 Task: Create a due date automation trigger when advanced on, on the tuesday of the week a card is due add fields without custom field "Resume" set to a number lower than 1 and greater than 10 at 11:00 AM.
Action: Mouse moved to (1262, 104)
Screenshot: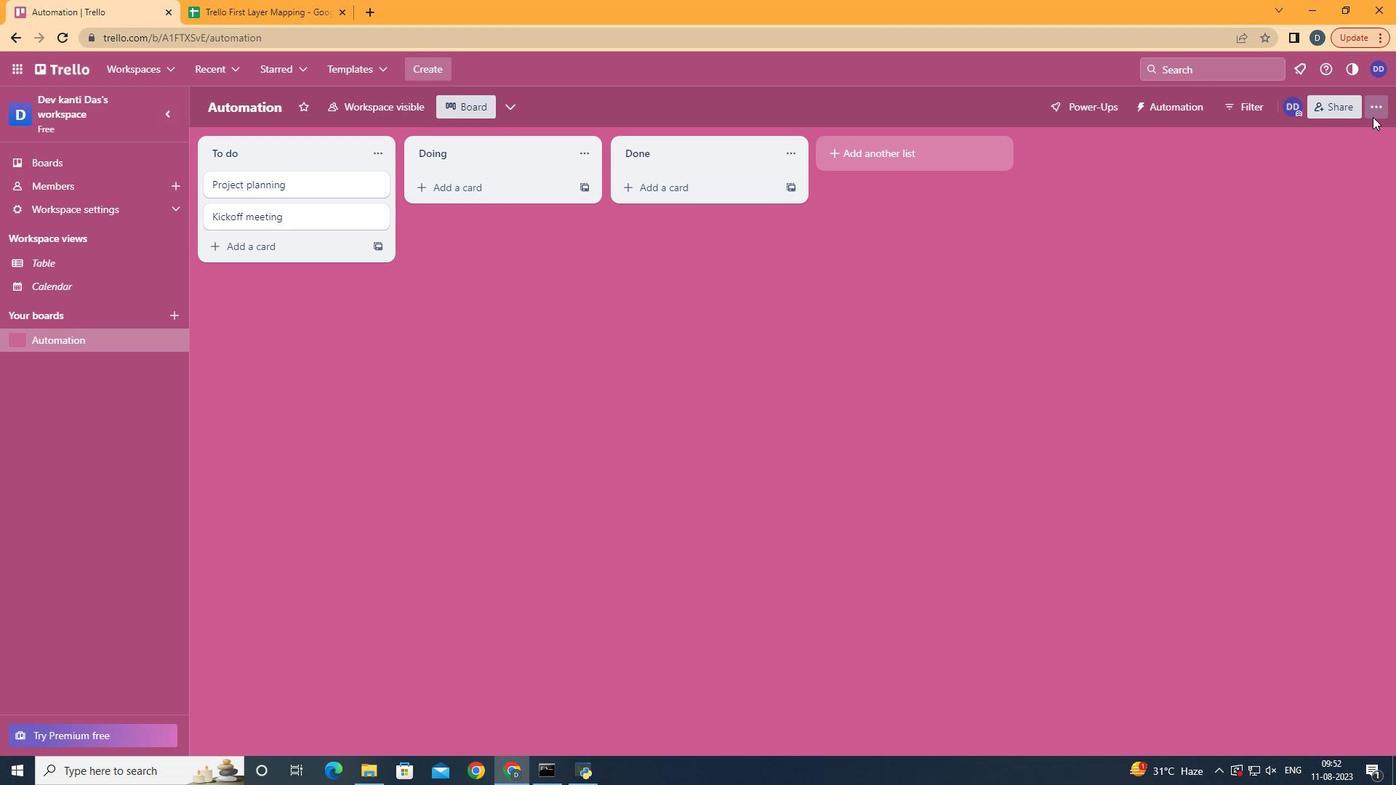 
Action: Mouse pressed left at (1262, 104)
Screenshot: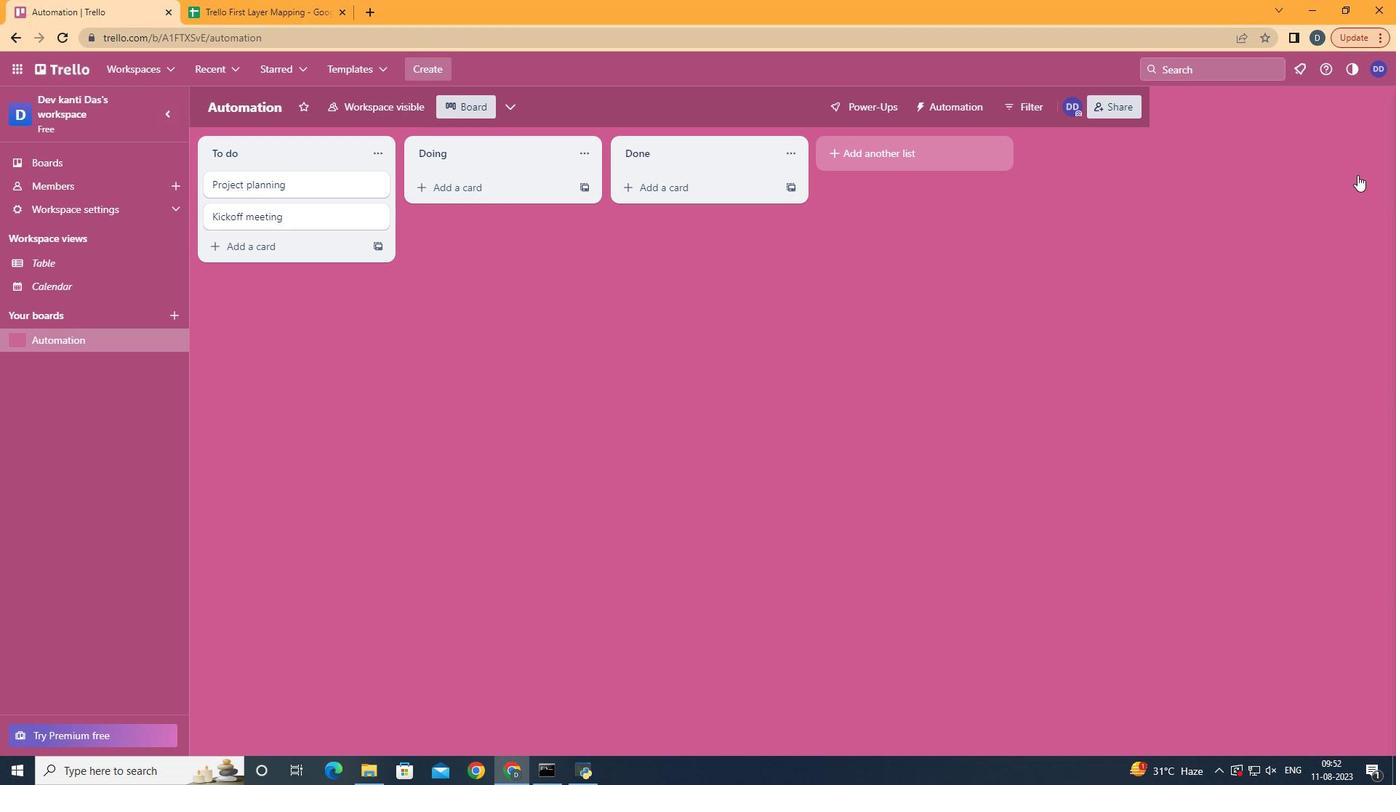 
Action: Mouse moved to (1183, 304)
Screenshot: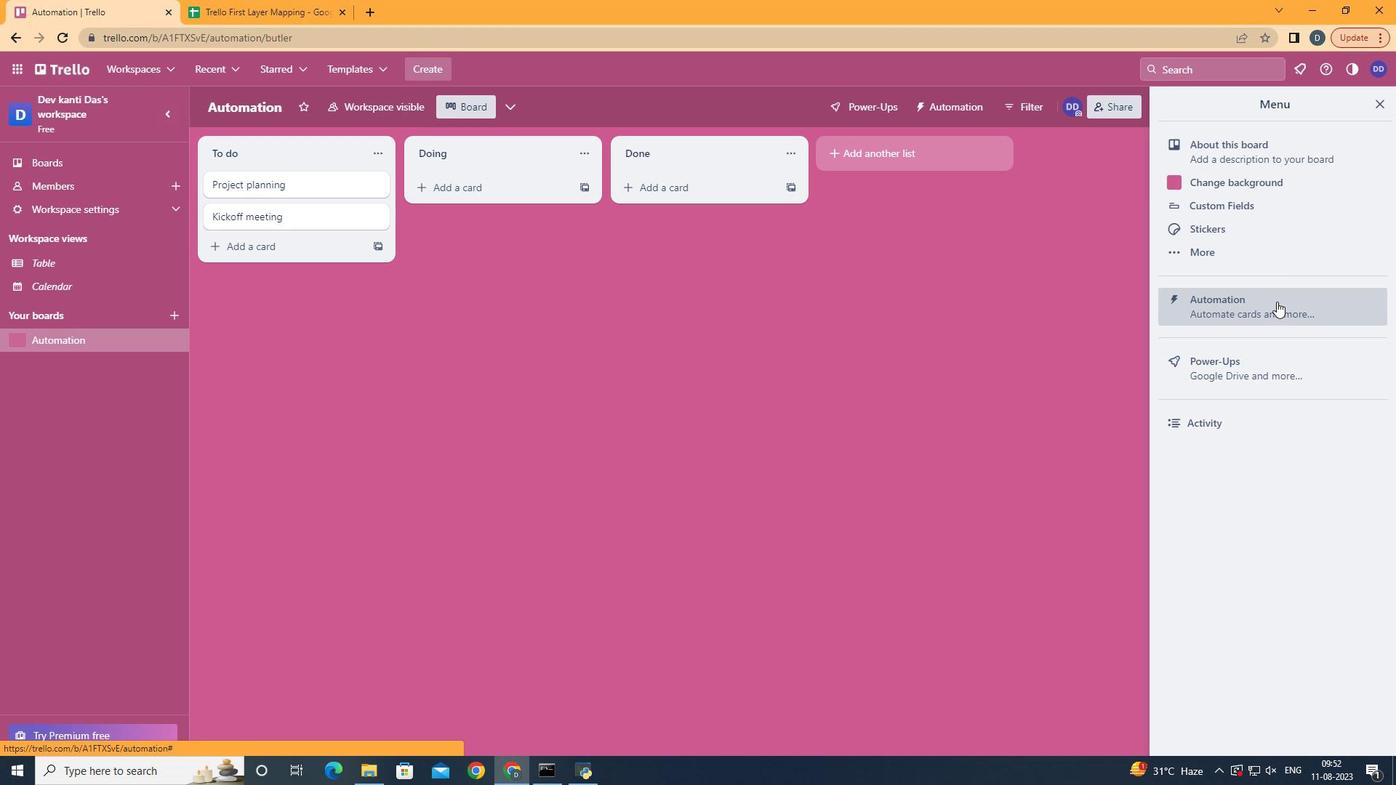 
Action: Mouse pressed left at (1183, 304)
Screenshot: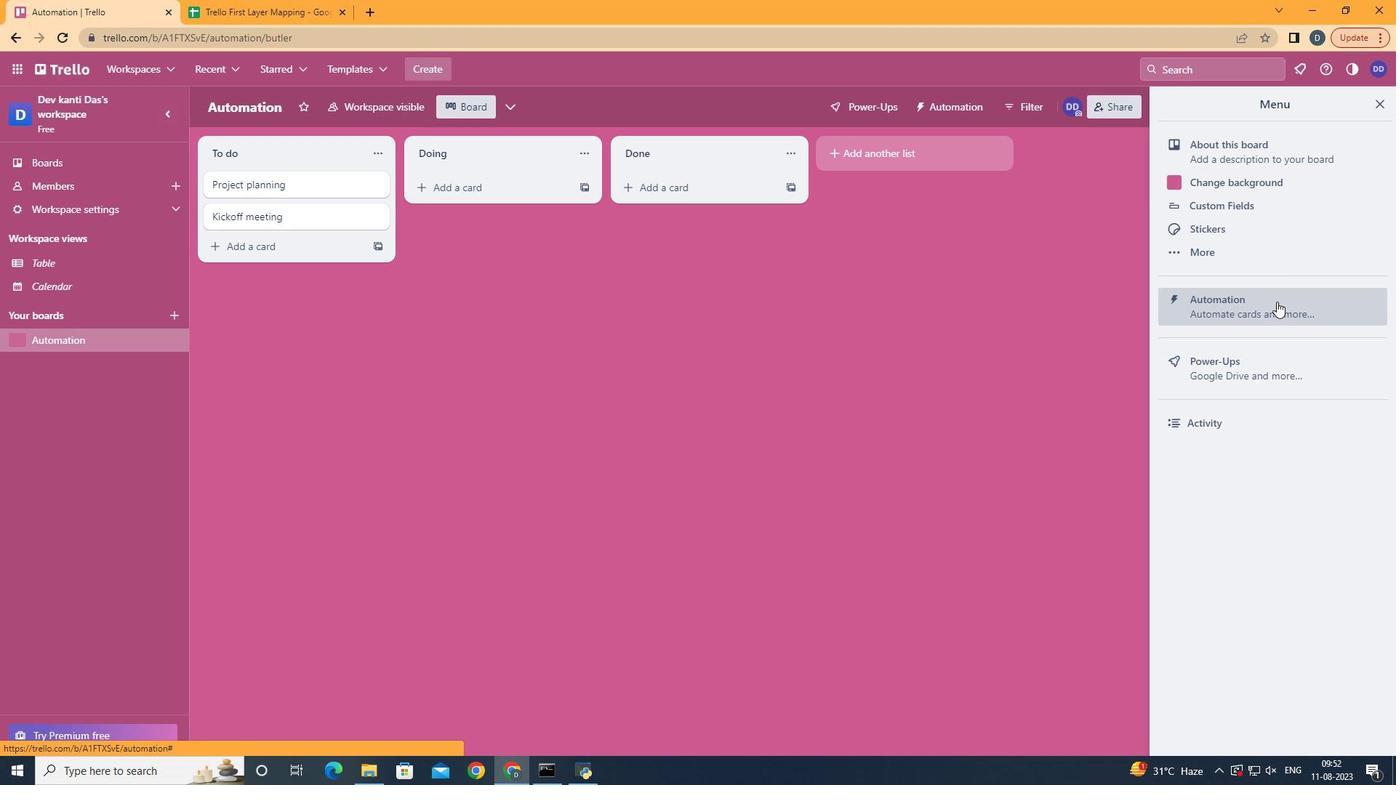 
Action: Mouse moved to (319, 298)
Screenshot: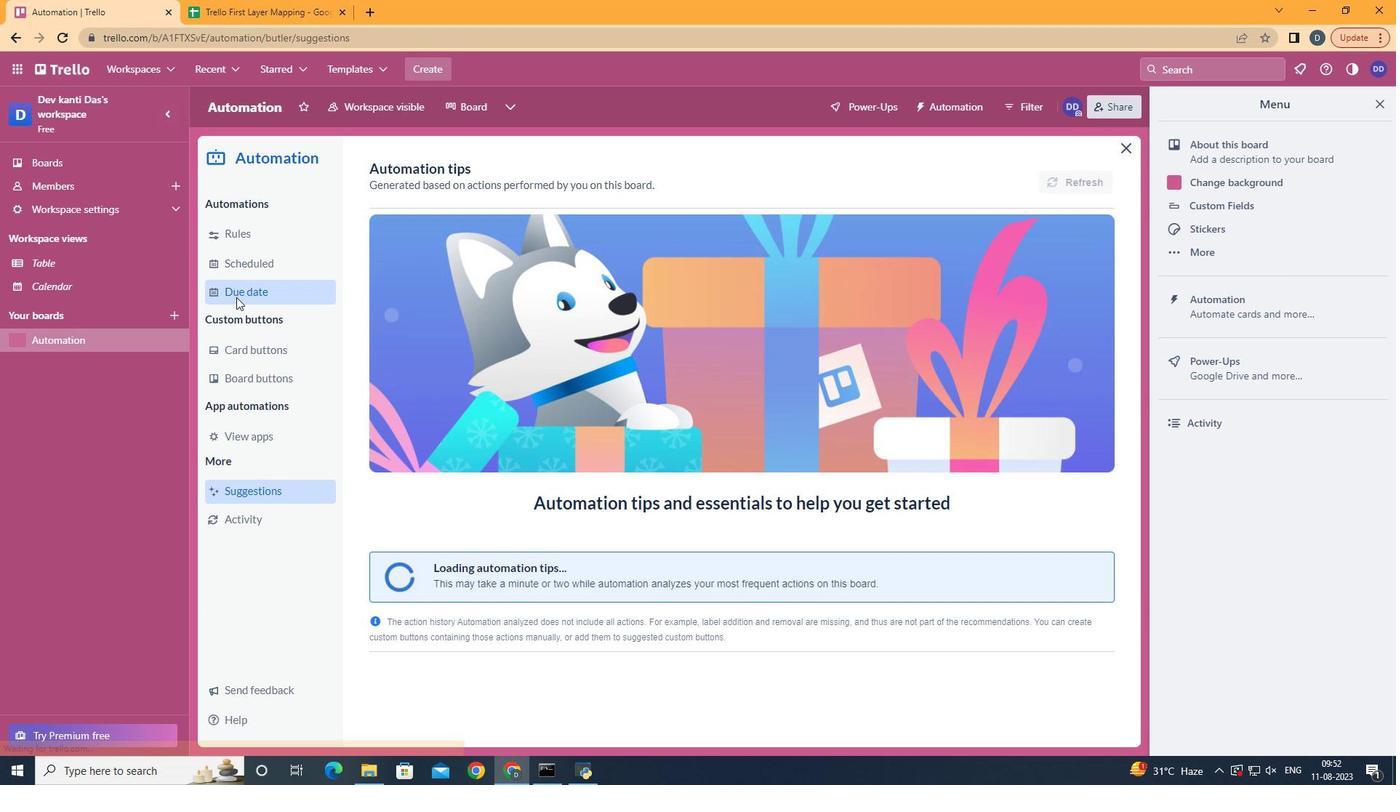 
Action: Mouse pressed left at (319, 298)
Screenshot: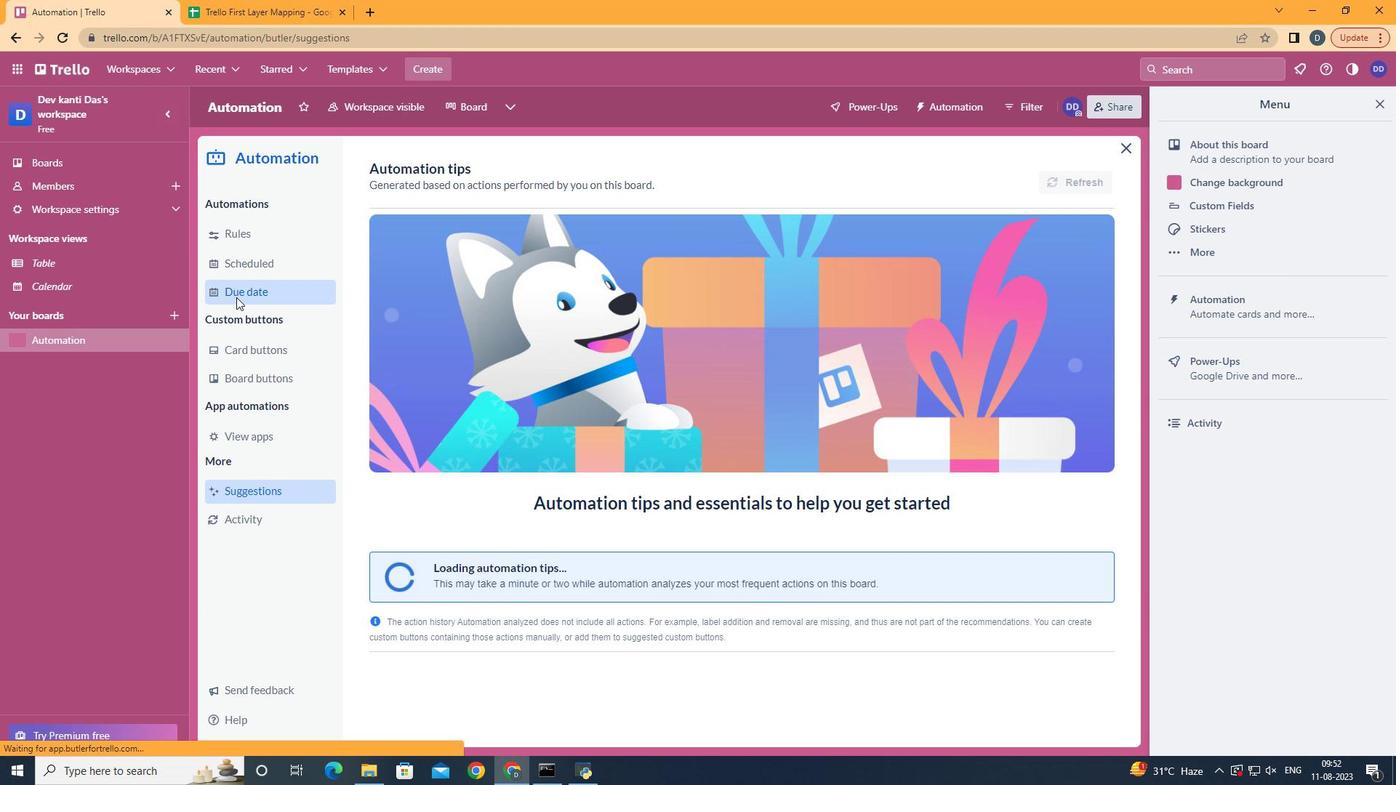 
Action: Mouse moved to (961, 173)
Screenshot: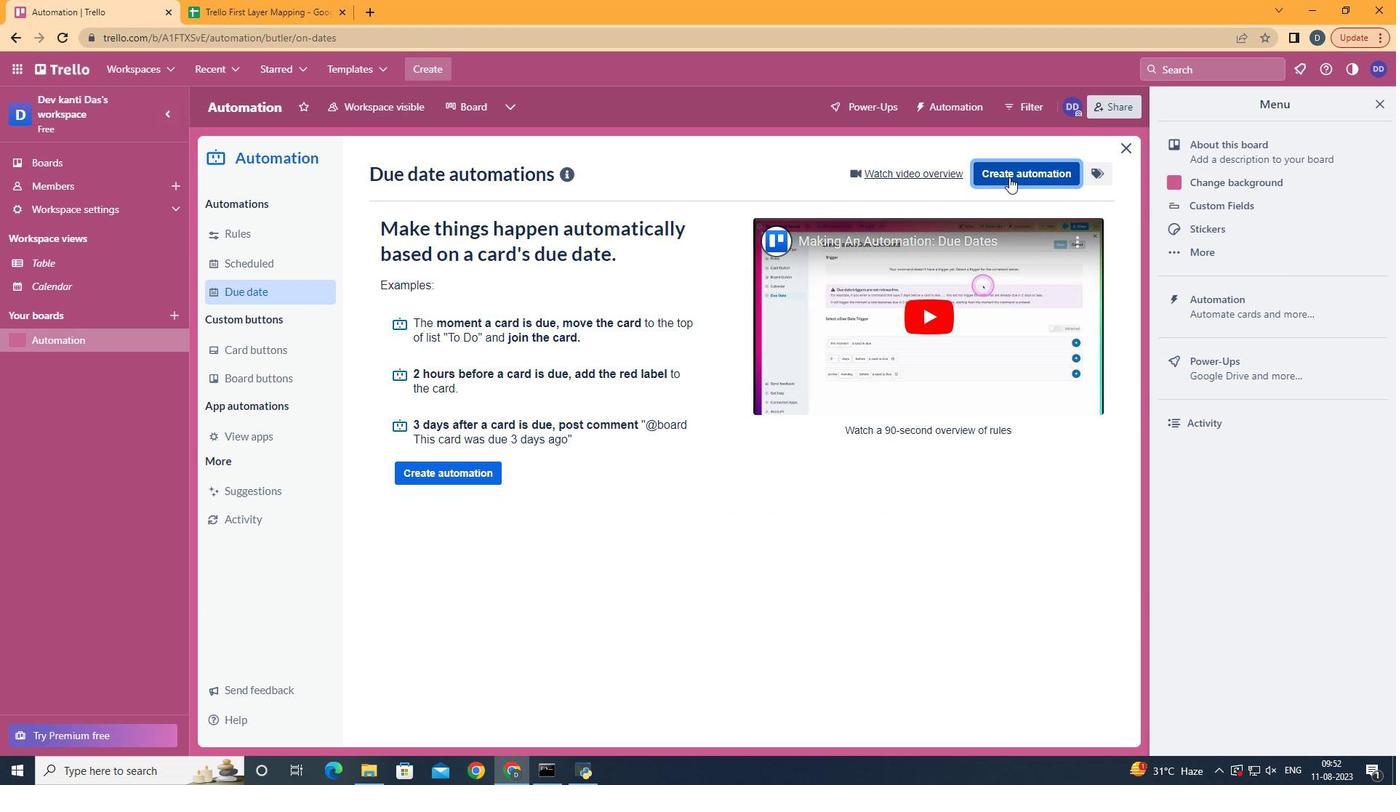 
Action: Mouse pressed left at (961, 173)
Screenshot: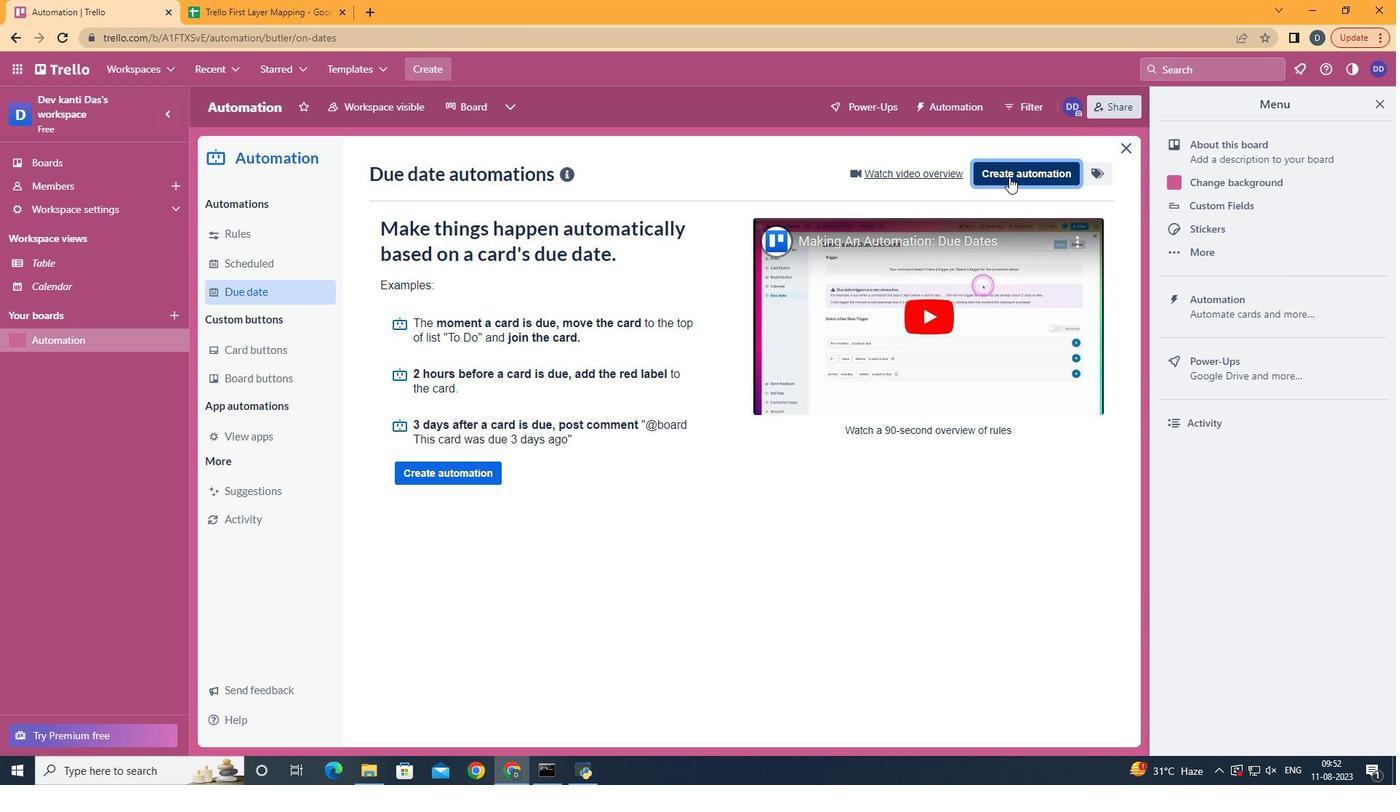 
Action: Mouse moved to (795, 308)
Screenshot: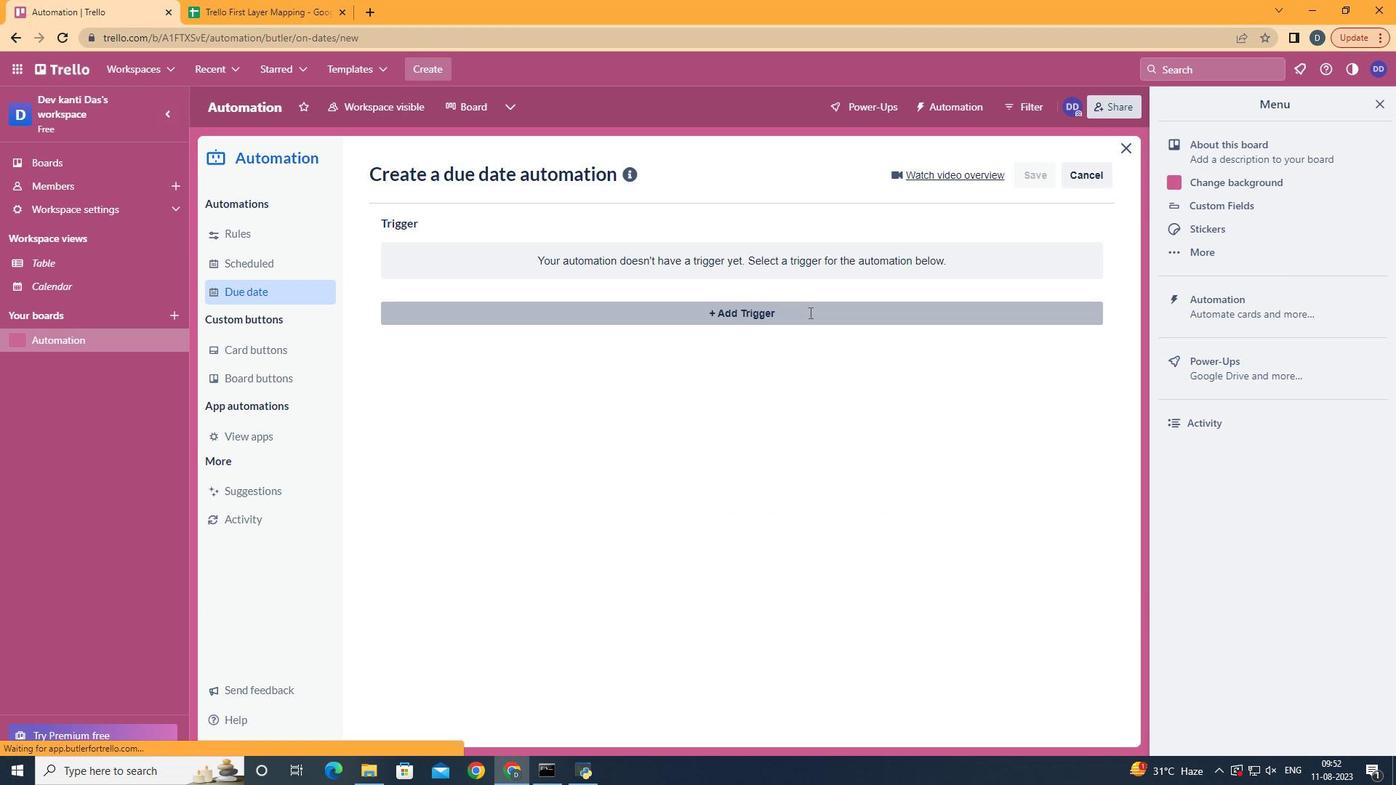 
Action: Mouse pressed left at (795, 308)
Screenshot: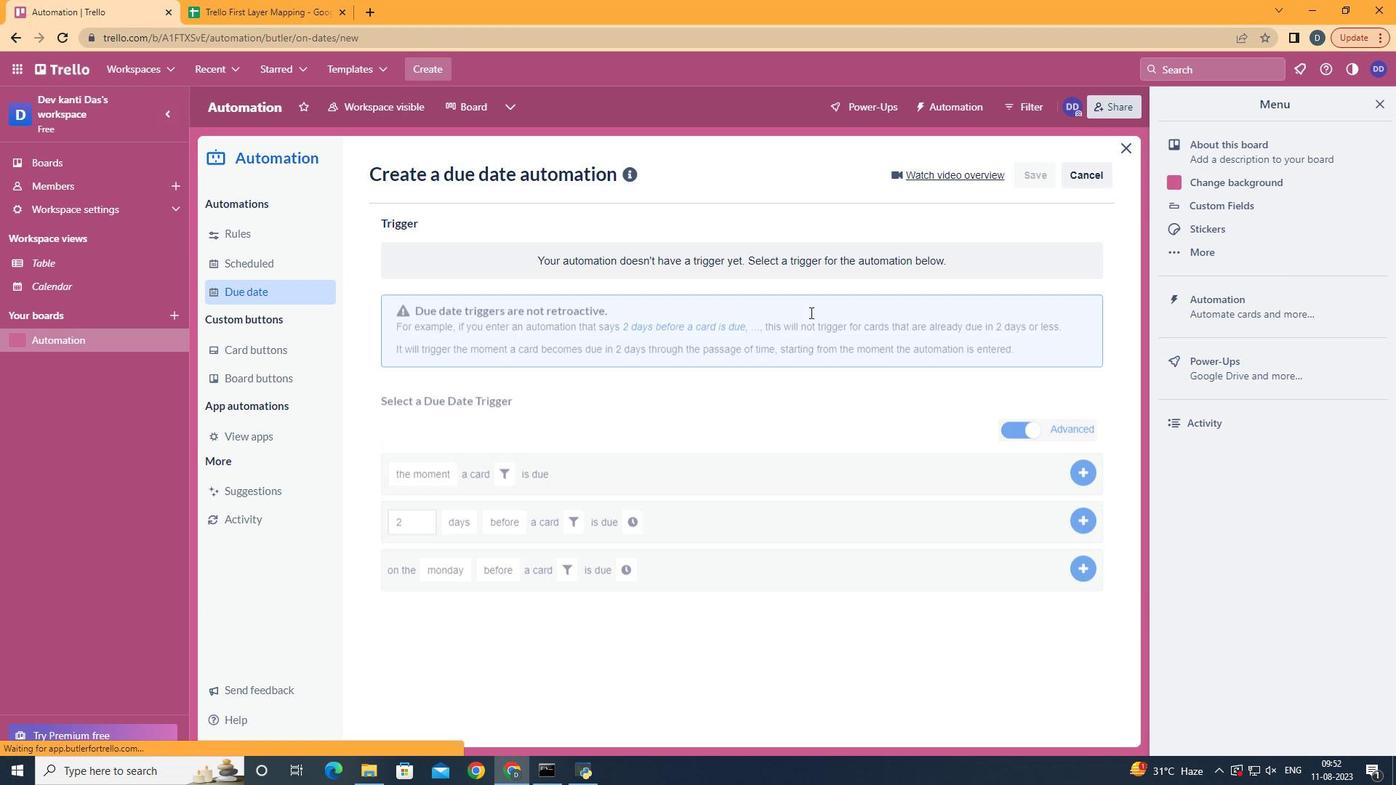 
Action: Mouse moved to (510, 419)
Screenshot: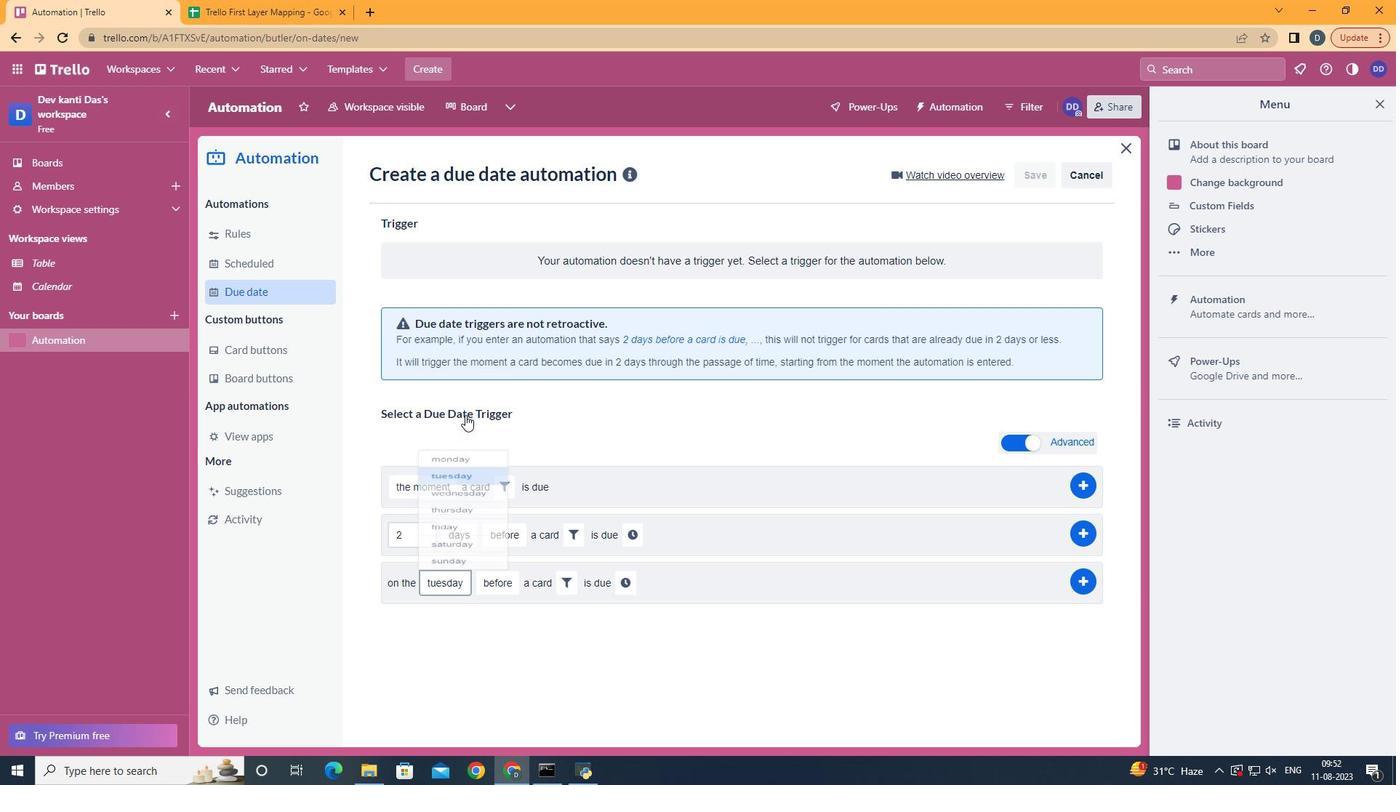 
Action: Mouse pressed left at (510, 419)
Screenshot: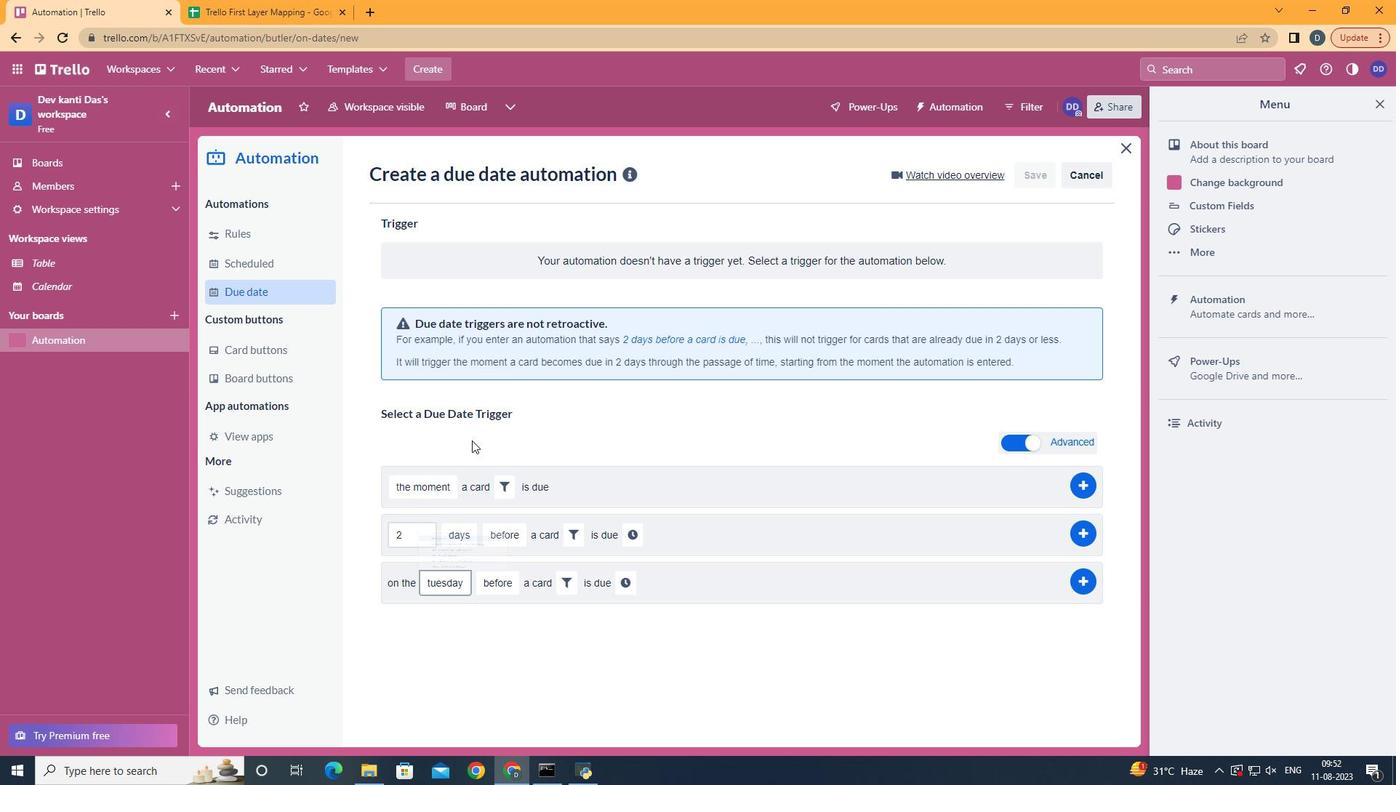 
Action: Mouse moved to (550, 691)
Screenshot: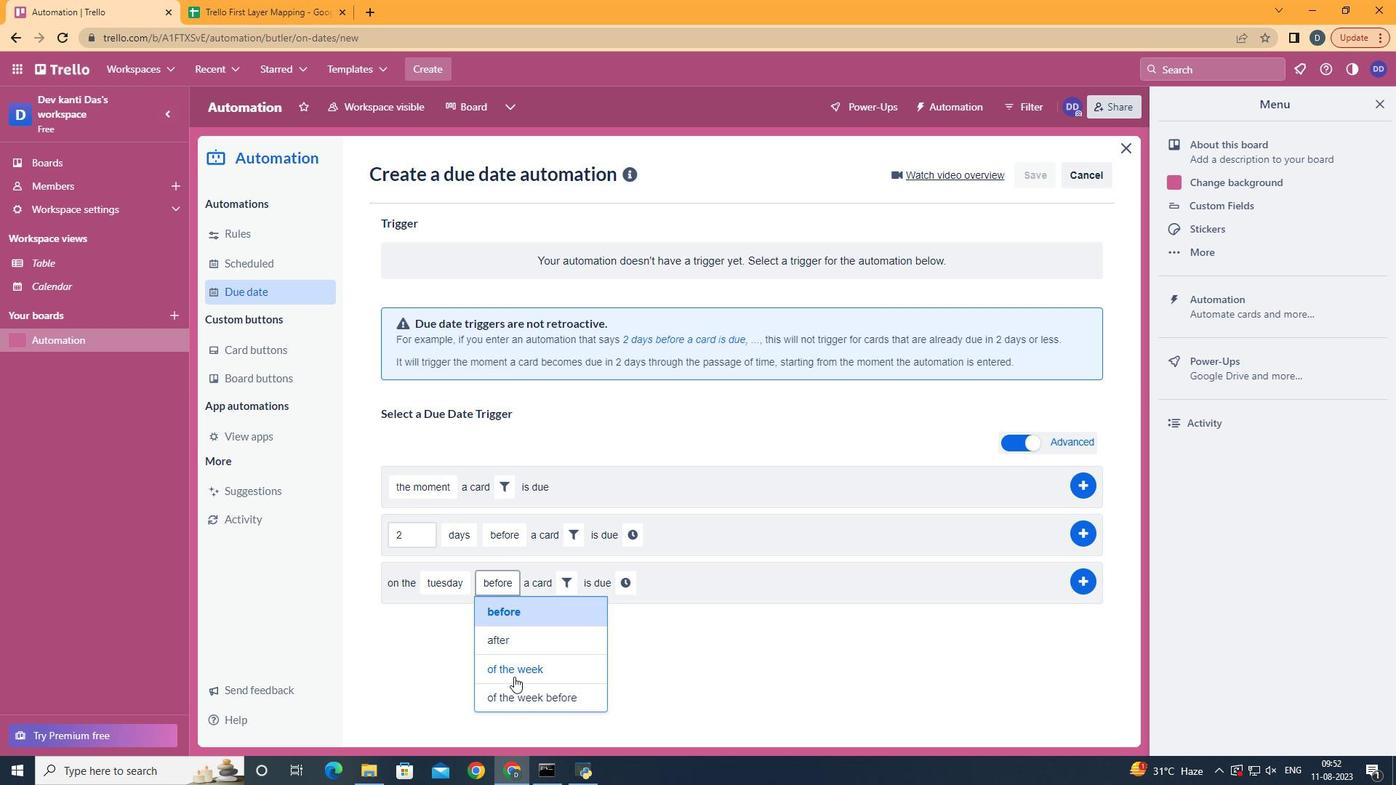 
Action: Mouse pressed left at (550, 691)
Screenshot: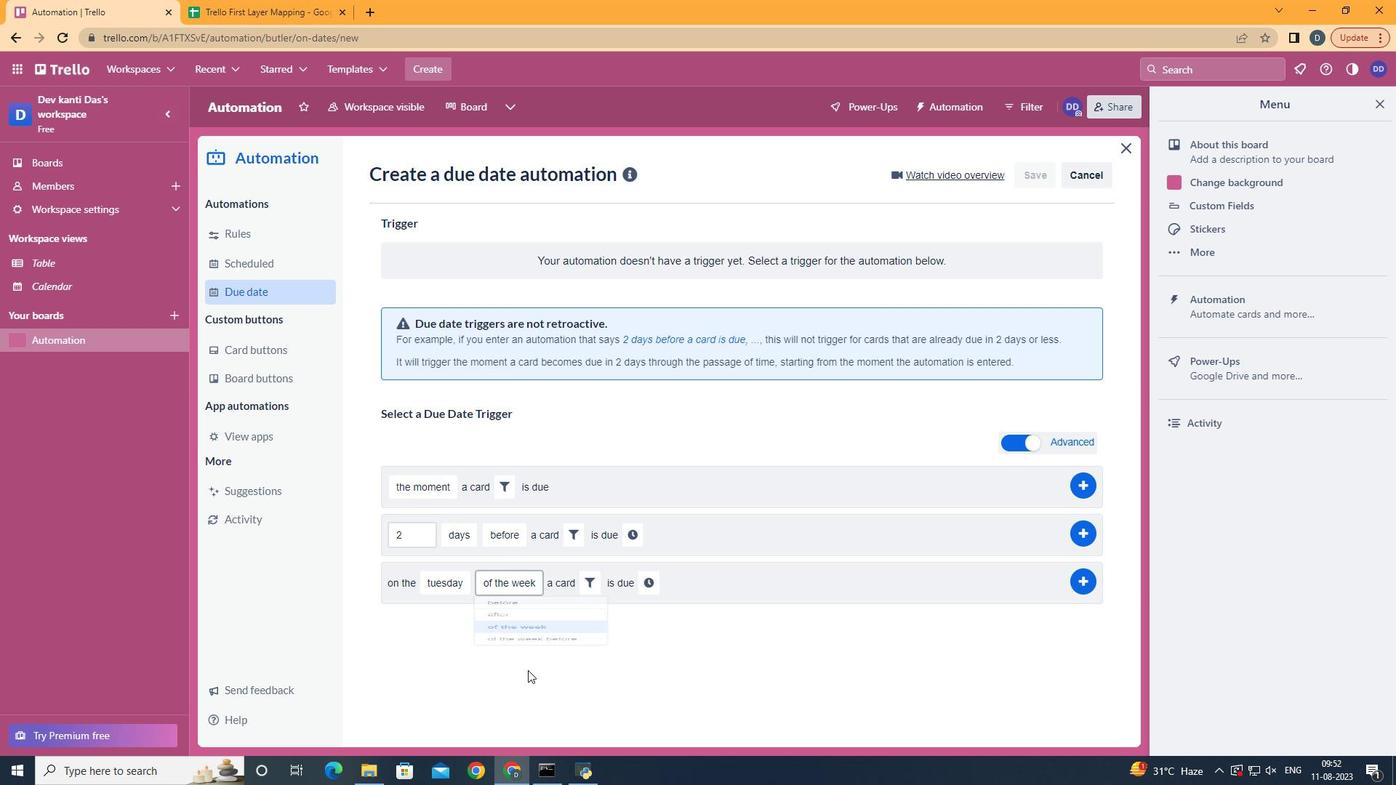 
Action: Mouse moved to (615, 603)
Screenshot: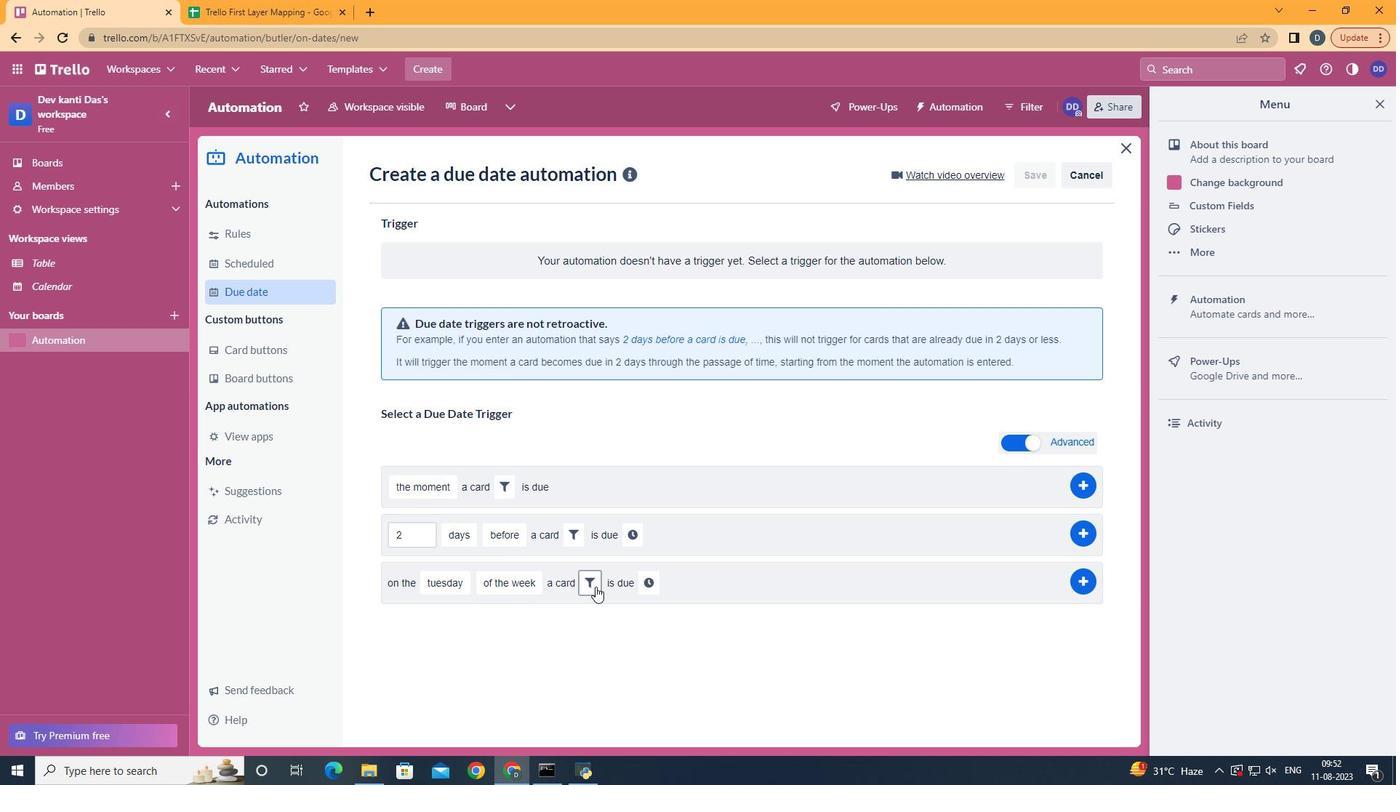 
Action: Mouse pressed left at (615, 603)
Screenshot: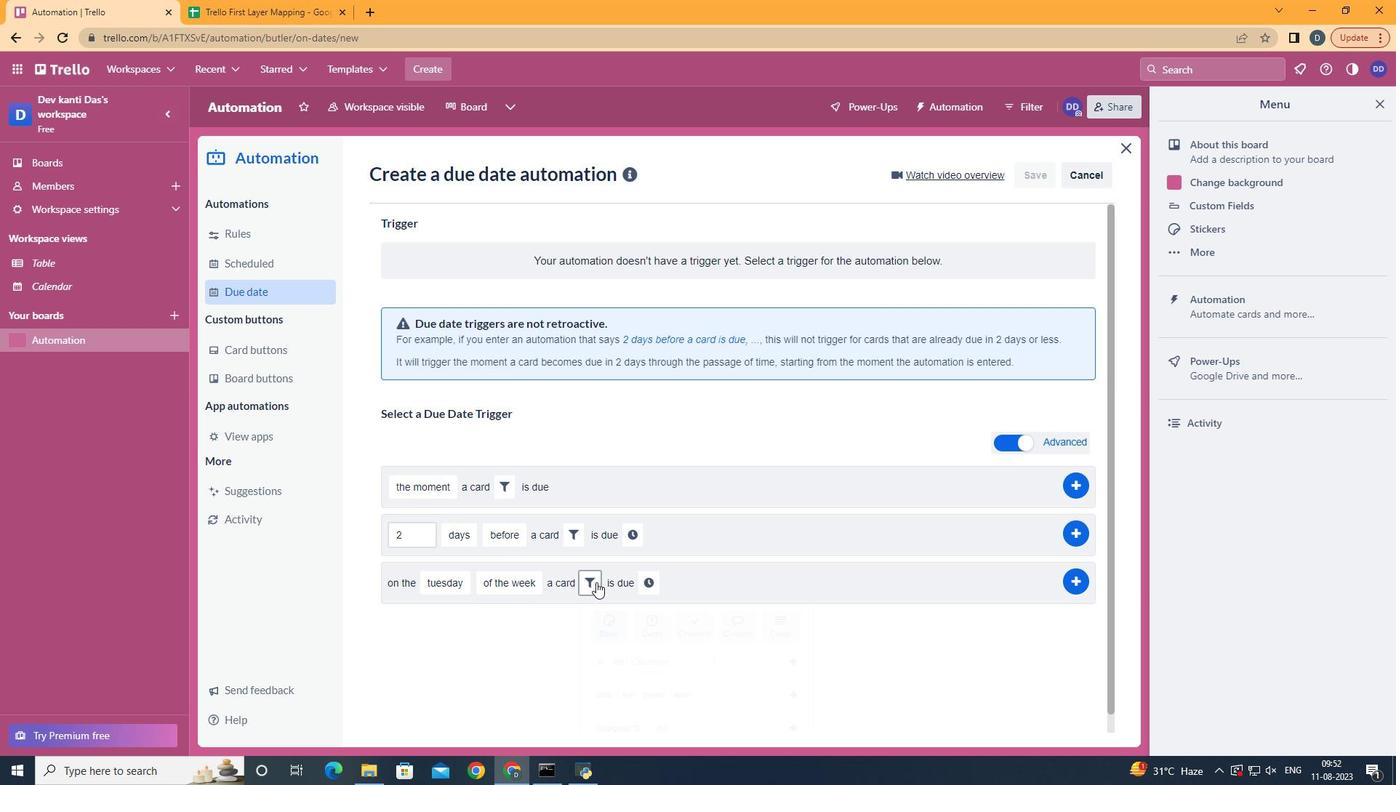 
Action: Mouse moved to (809, 640)
Screenshot: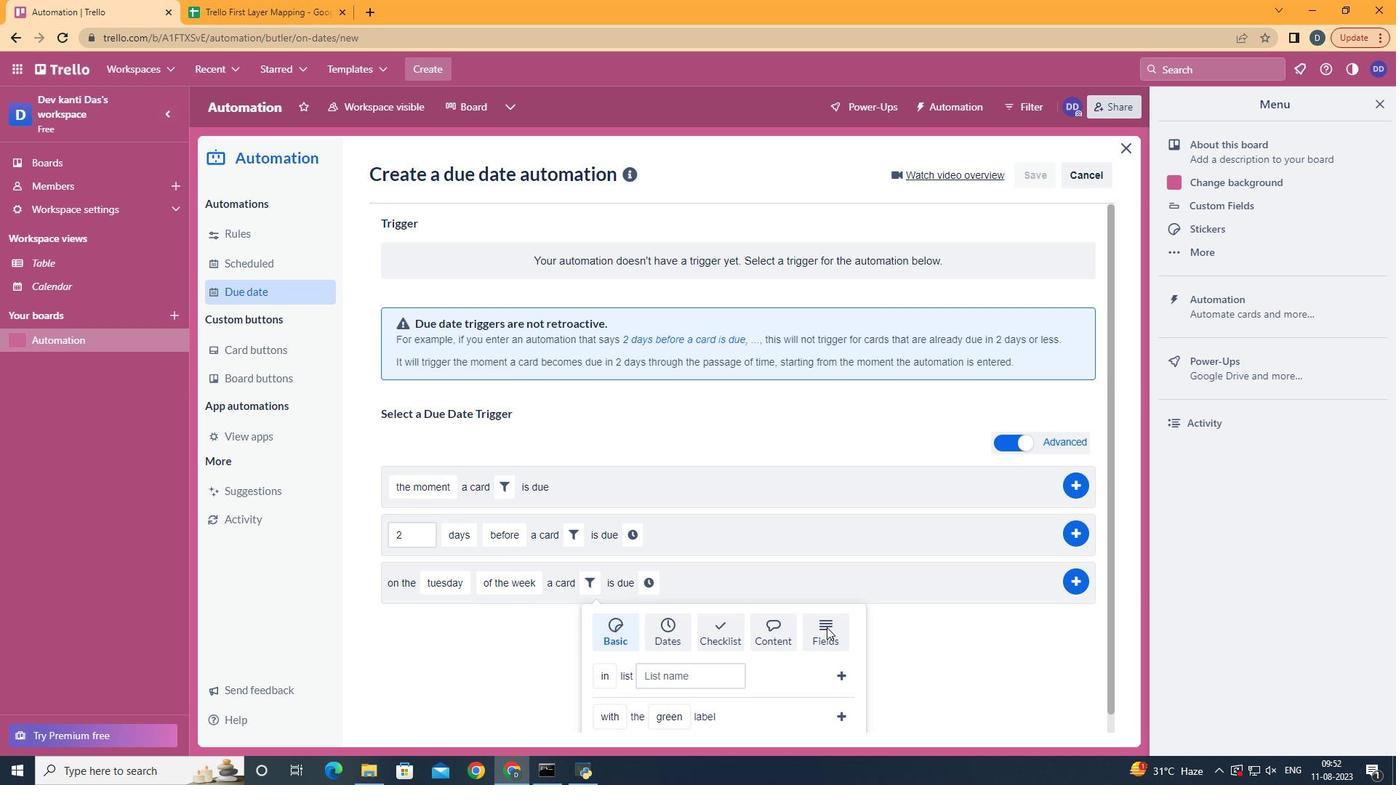 
Action: Mouse pressed left at (809, 640)
Screenshot: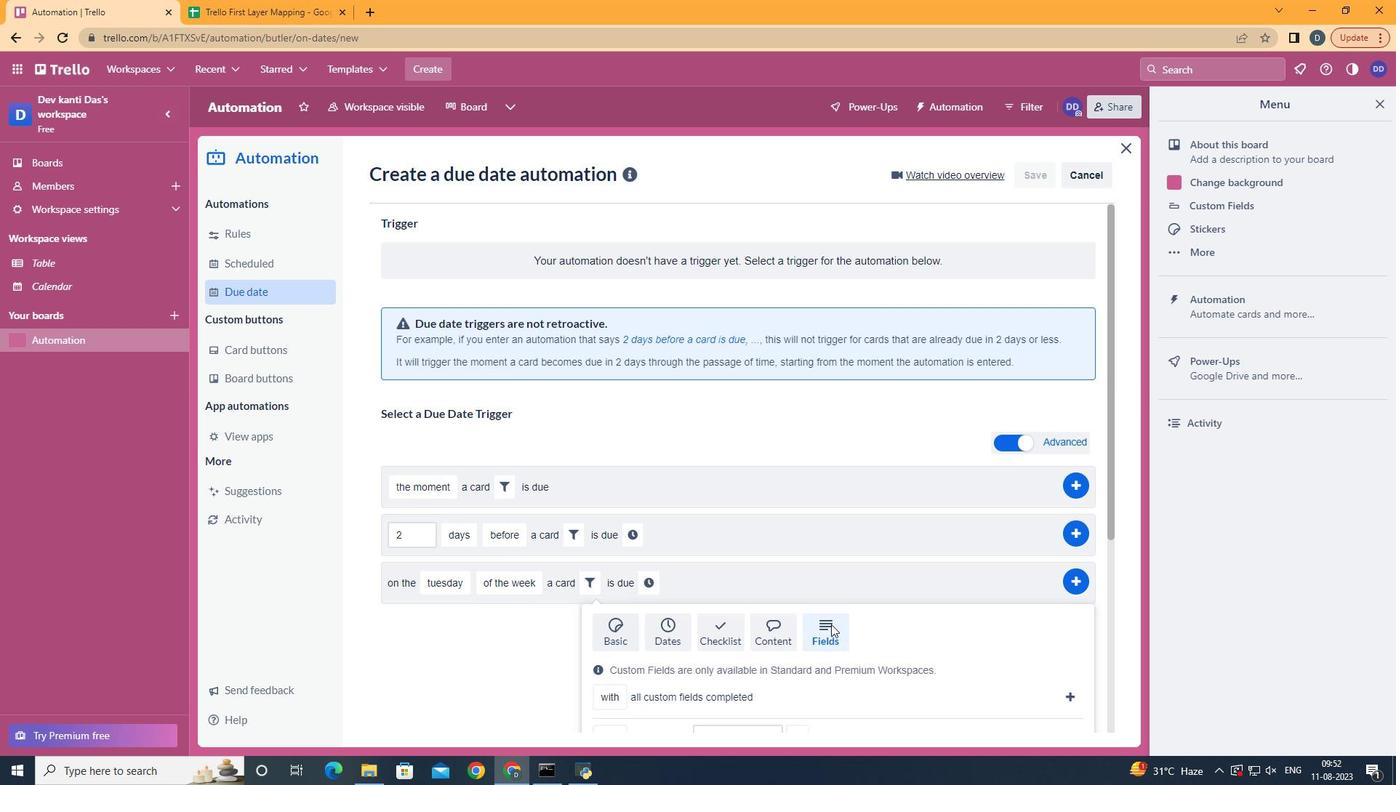 
Action: Mouse moved to (813, 637)
Screenshot: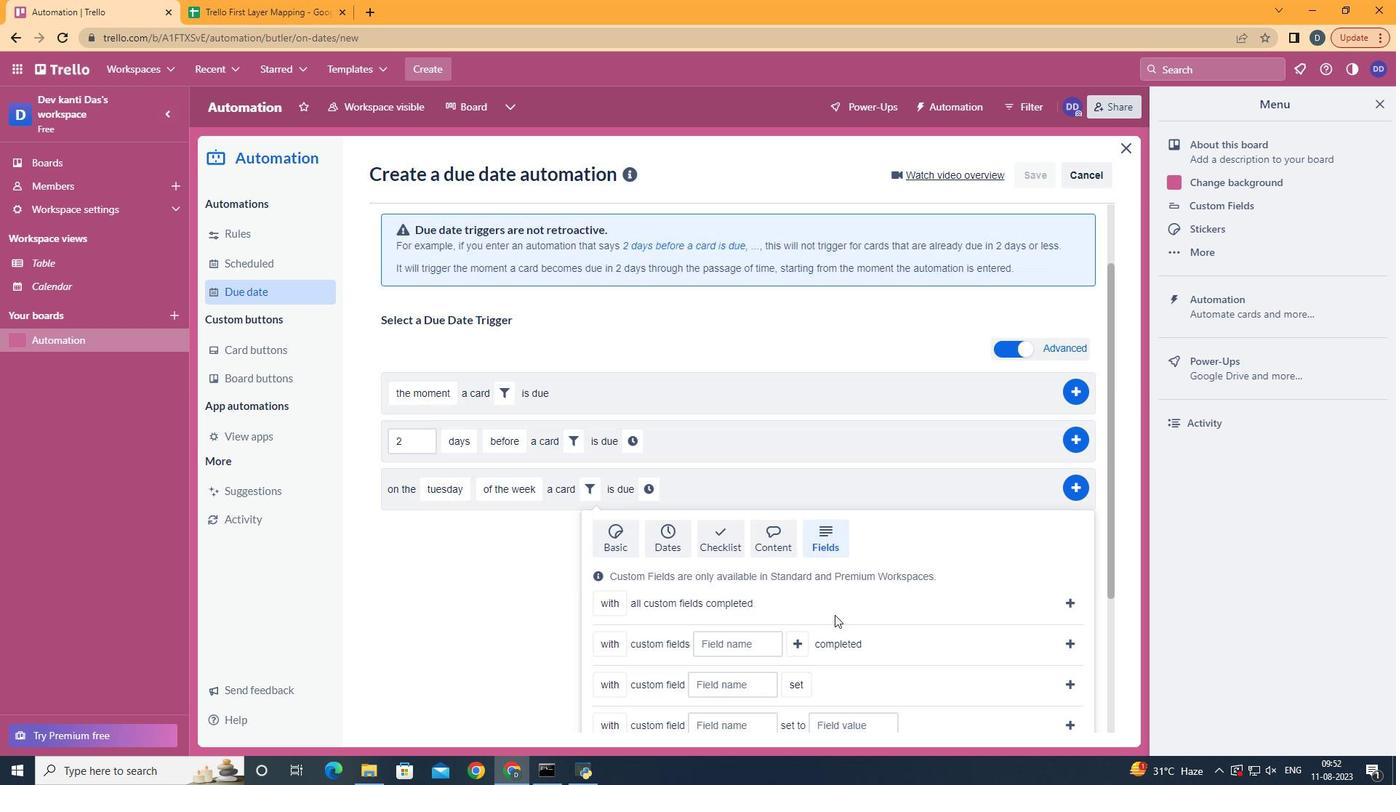 
Action: Mouse scrolled (813, 636) with delta (0, 0)
Screenshot: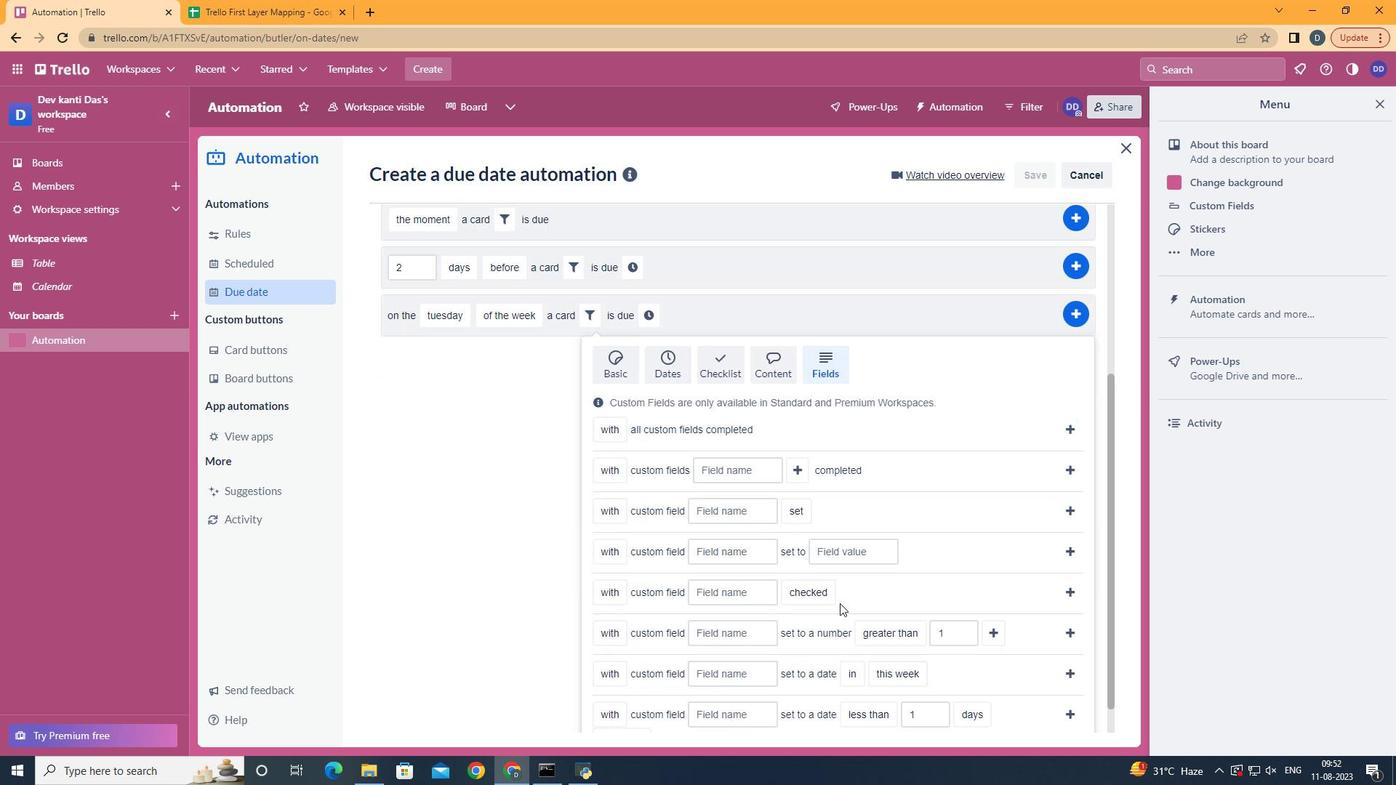 
Action: Mouse moved to (813, 636)
Screenshot: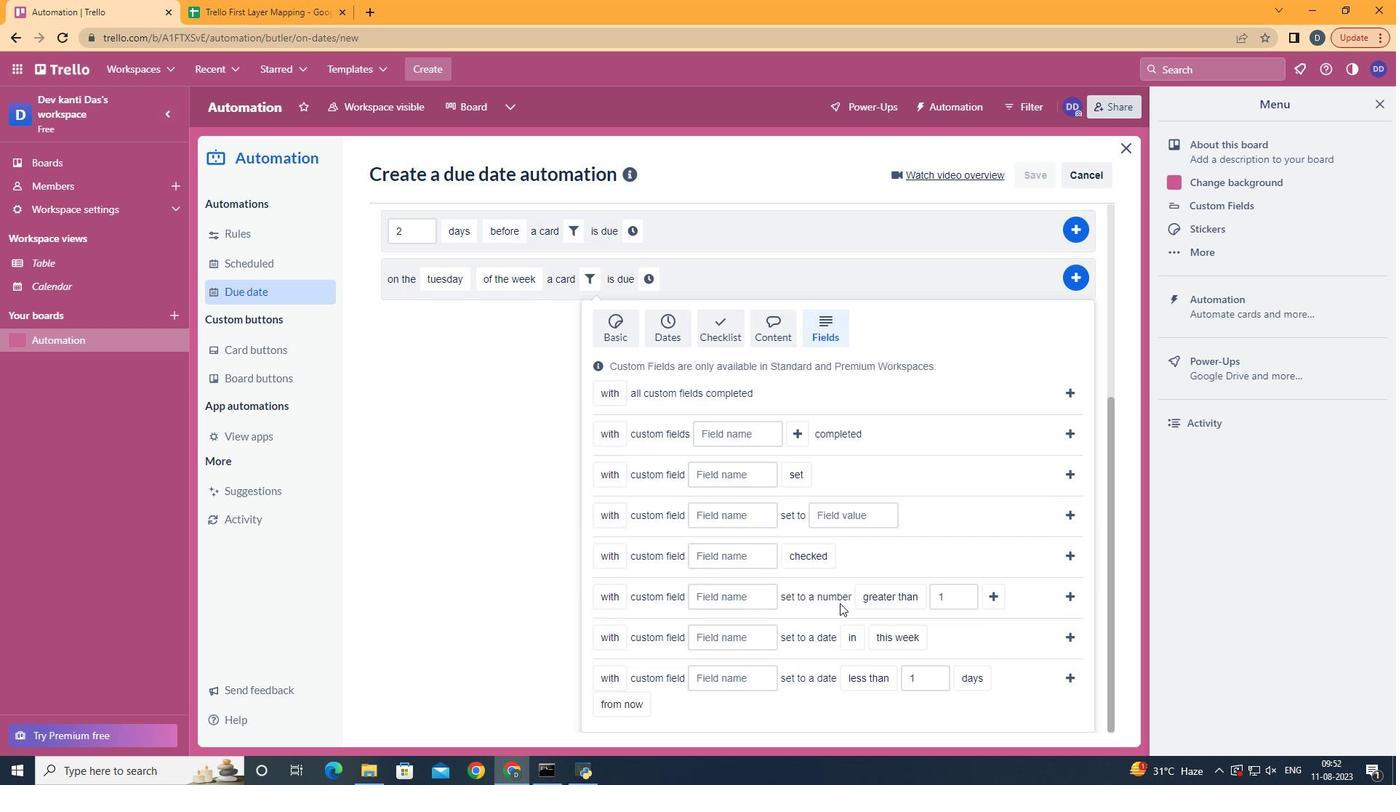 
Action: Mouse scrolled (813, 635) with delta (0, -1)
Screenshot: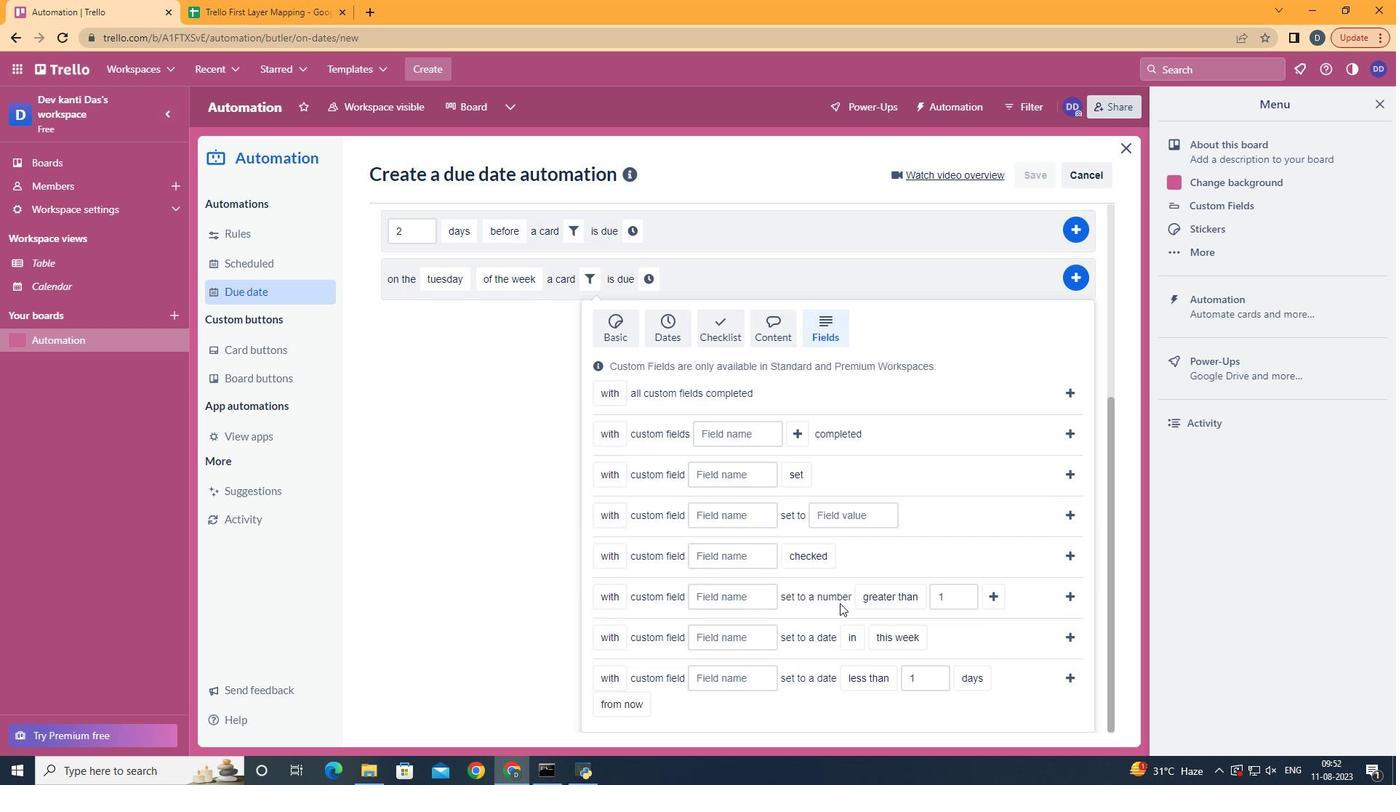 
Action: Mouse moved to (814, 632)
Screenshot: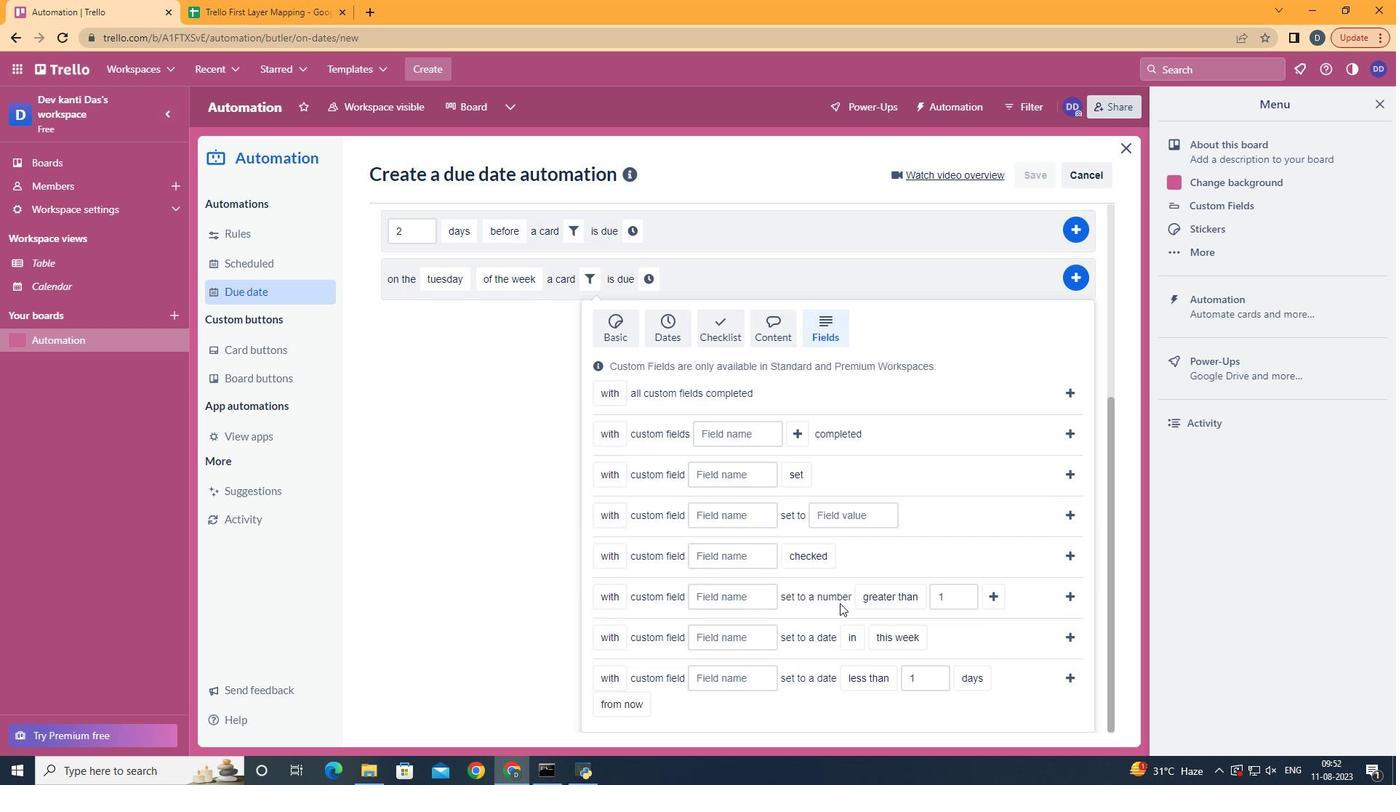 
Action: Mouse scrolled (813, 636) with delta (0, 0)
Screenshot: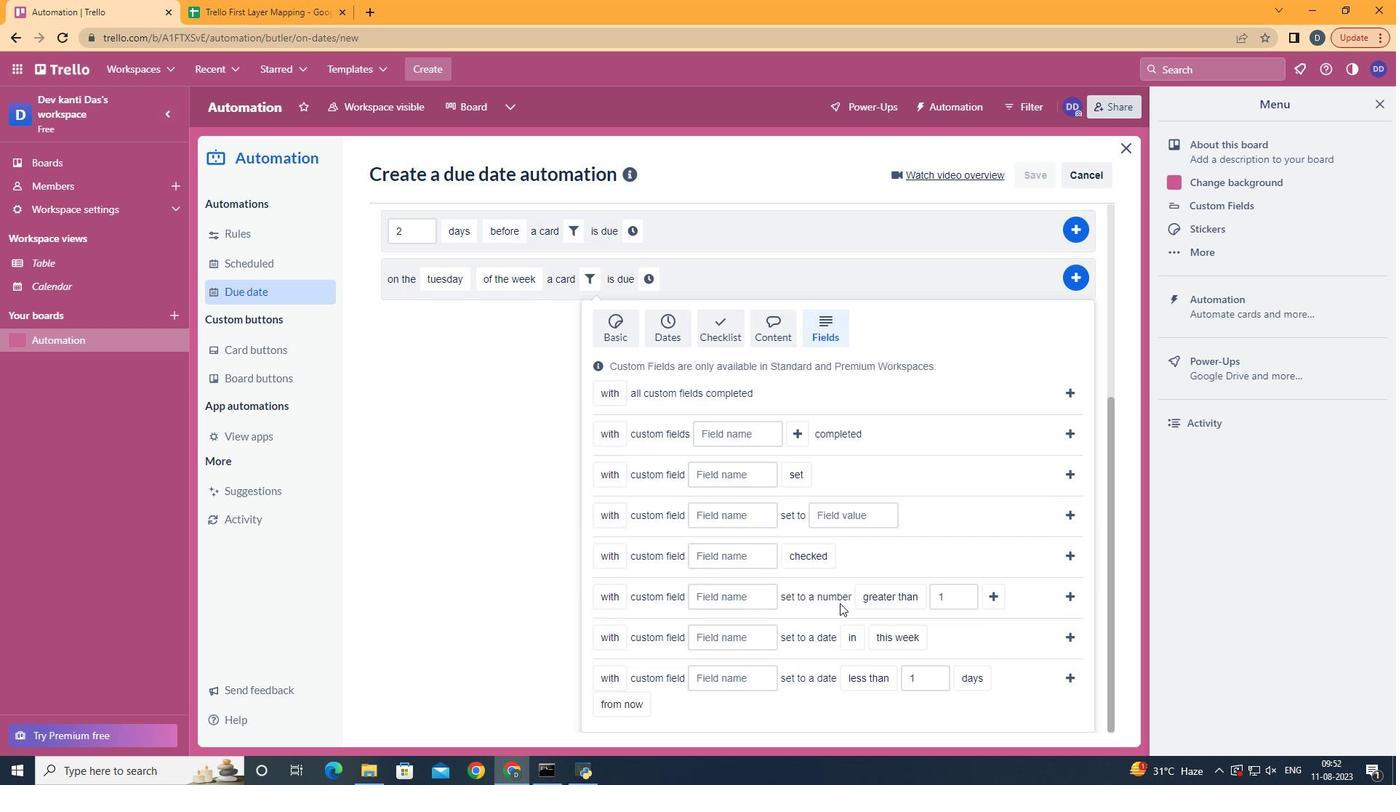 
Action: Mouse scrolled (813, 636) with delta (0, 0)
Screenshot: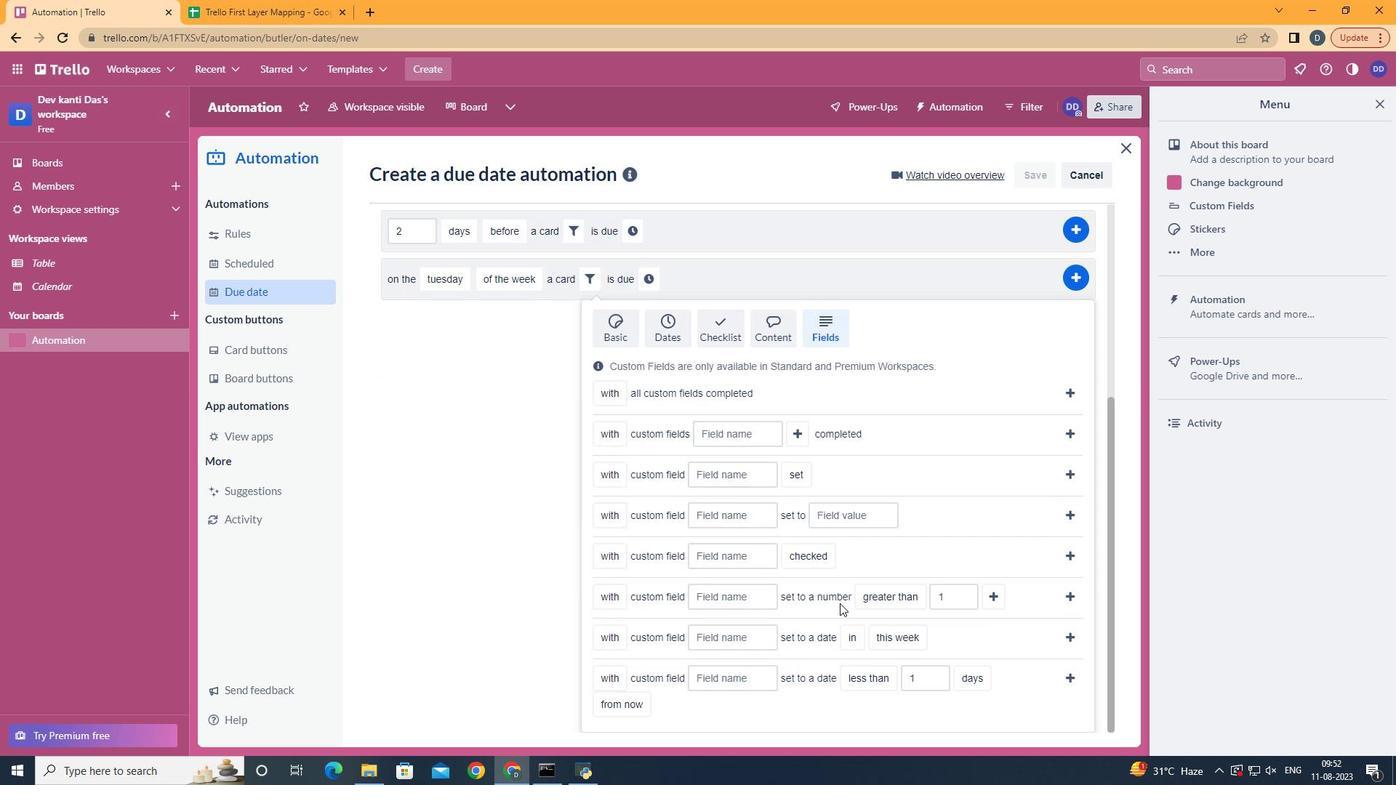 
Action: Mouse moved to (820, 615)
Screenshot: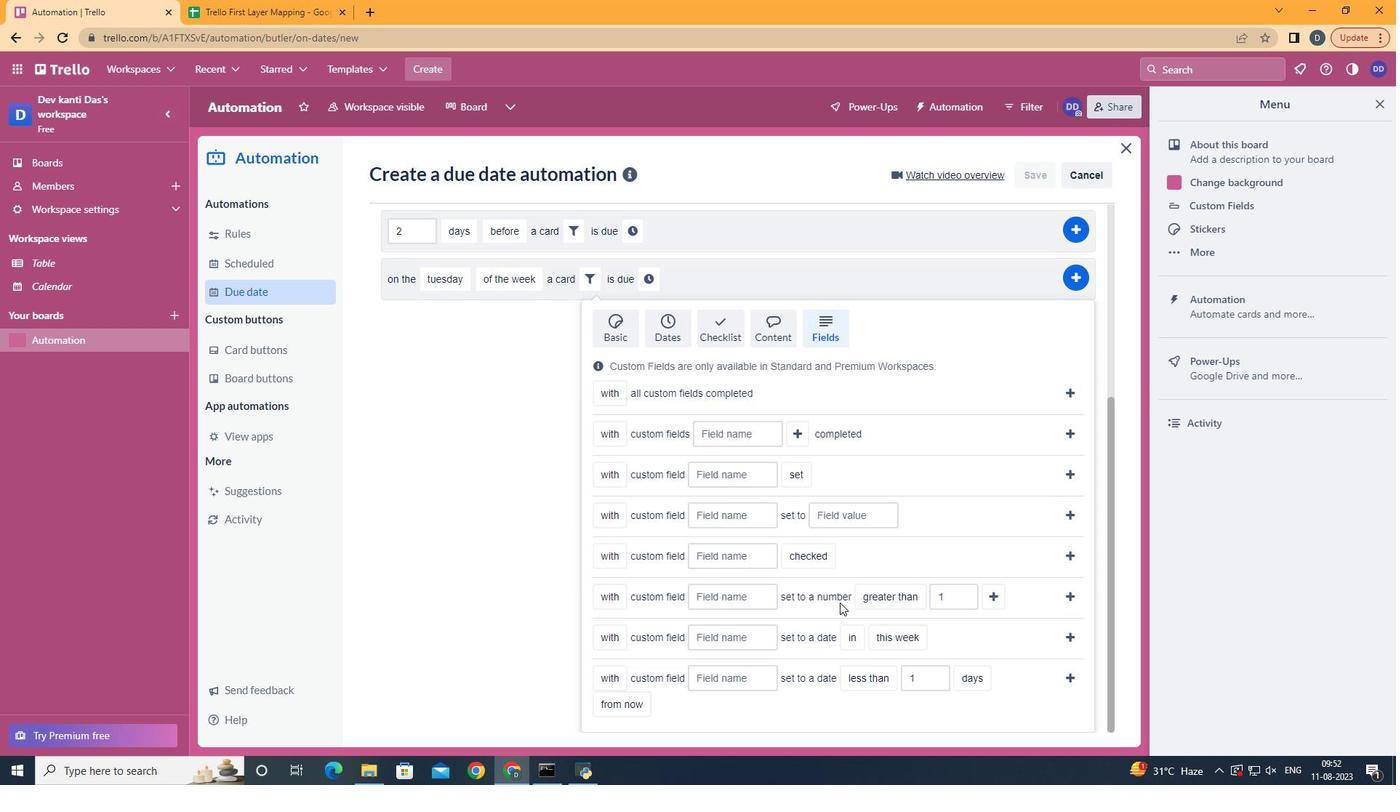 
Action: Mouse scrolled (820, 614) with delta (0, 0)
Screenshot: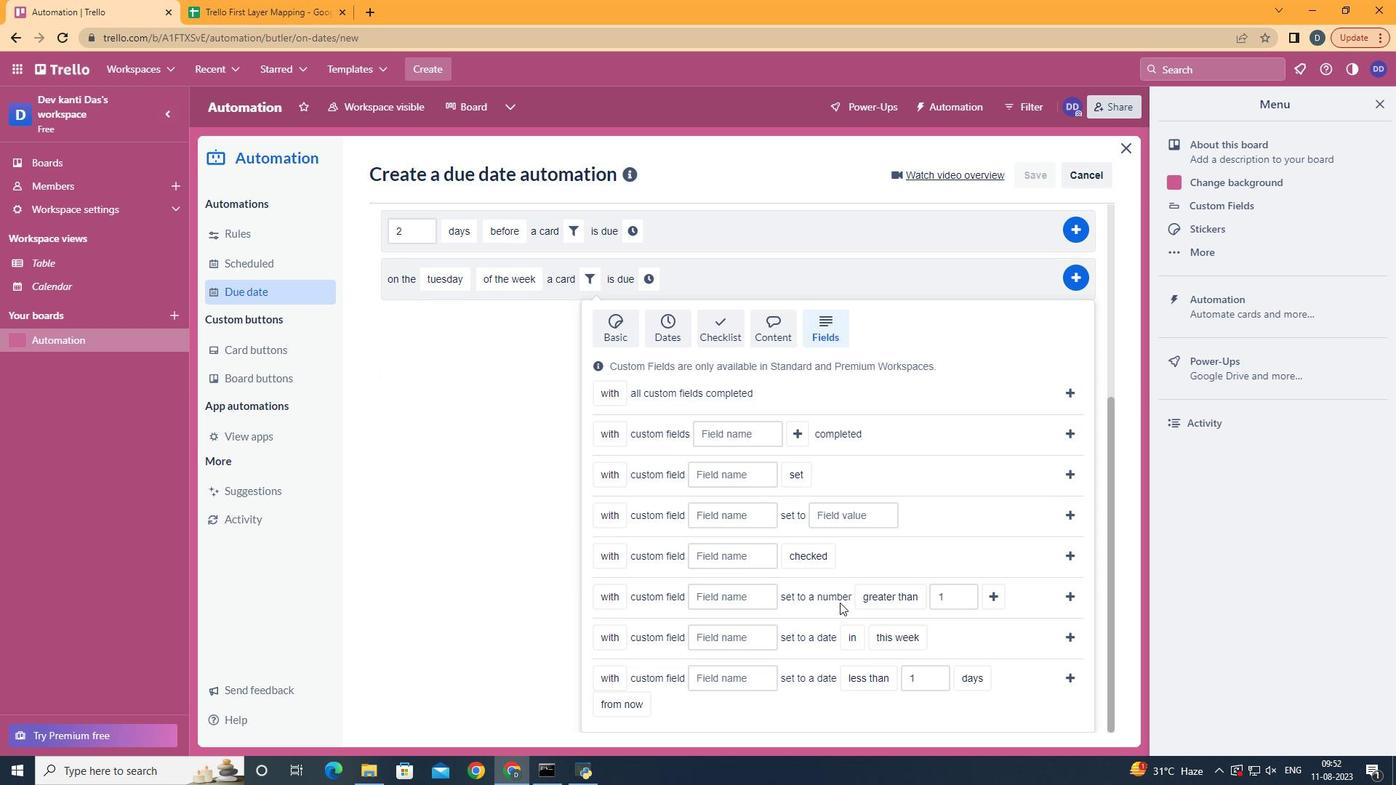 
Action: Mouse scrolled (820, 614) with delta (0, 0)
Screenshot: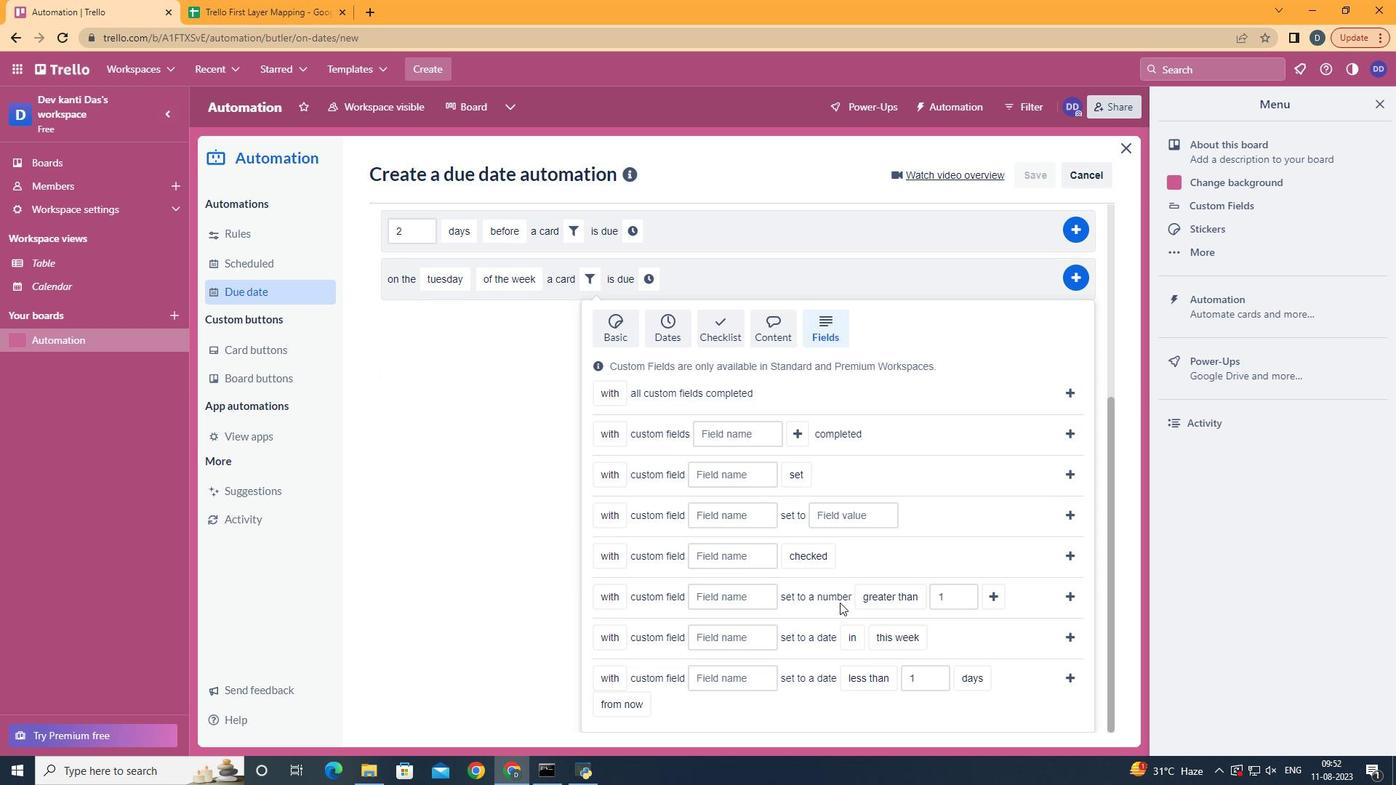 
Action: Mouse scrolled (820, 614) with delta (0, 0)
Screenshot: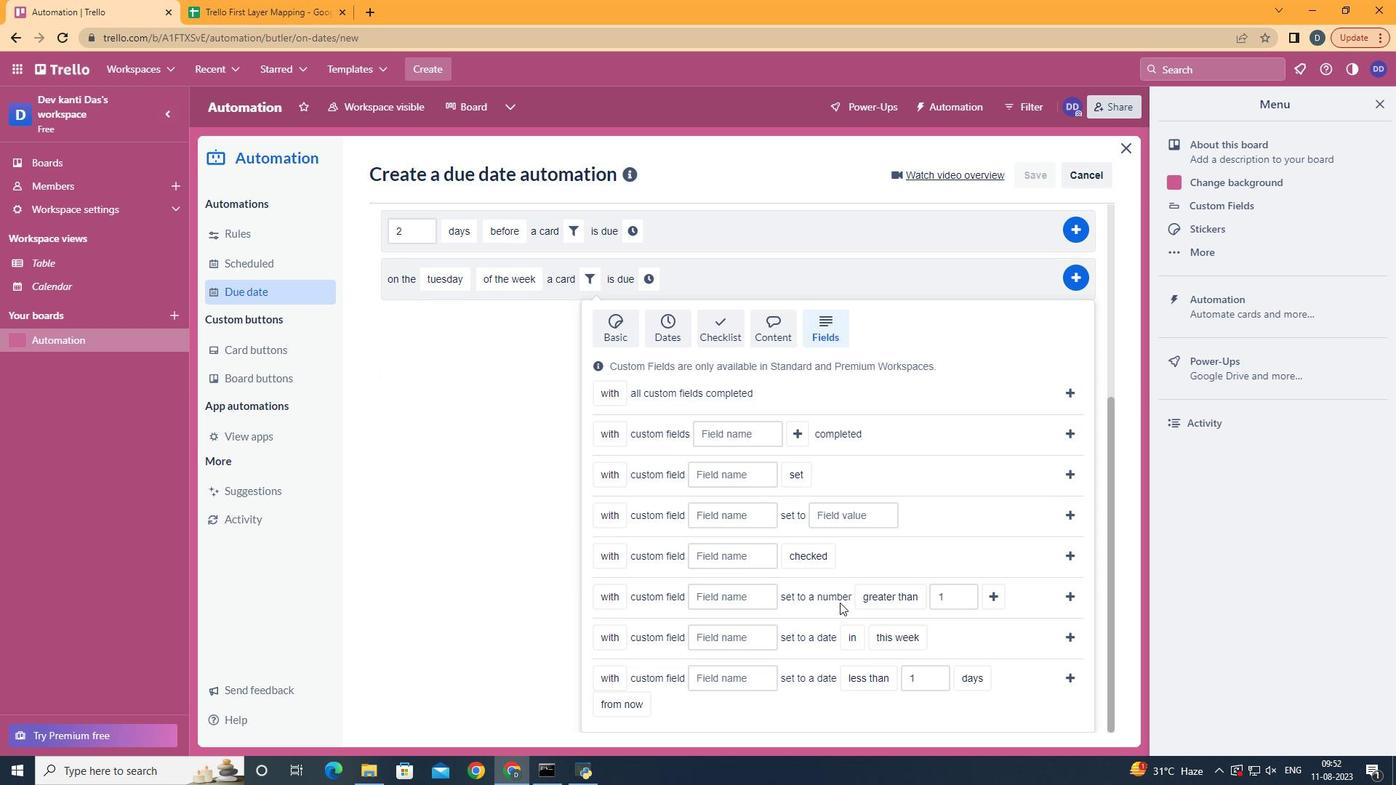 
Action: Mouse scrolled (820, 614) with delta (0, 0)
Screenshot: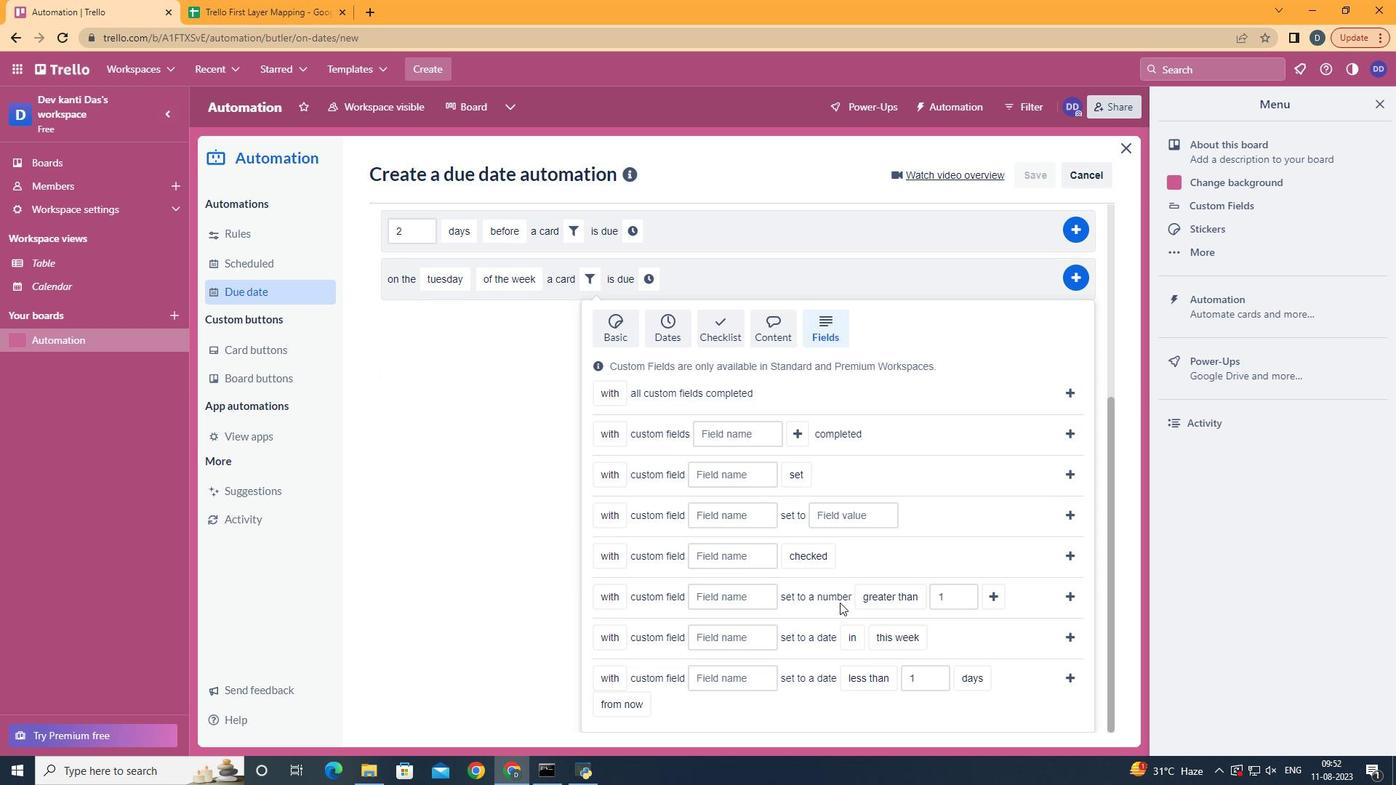 
Action: Mouse scrolled (820, 614) with delta (0, 0)
Screenshot: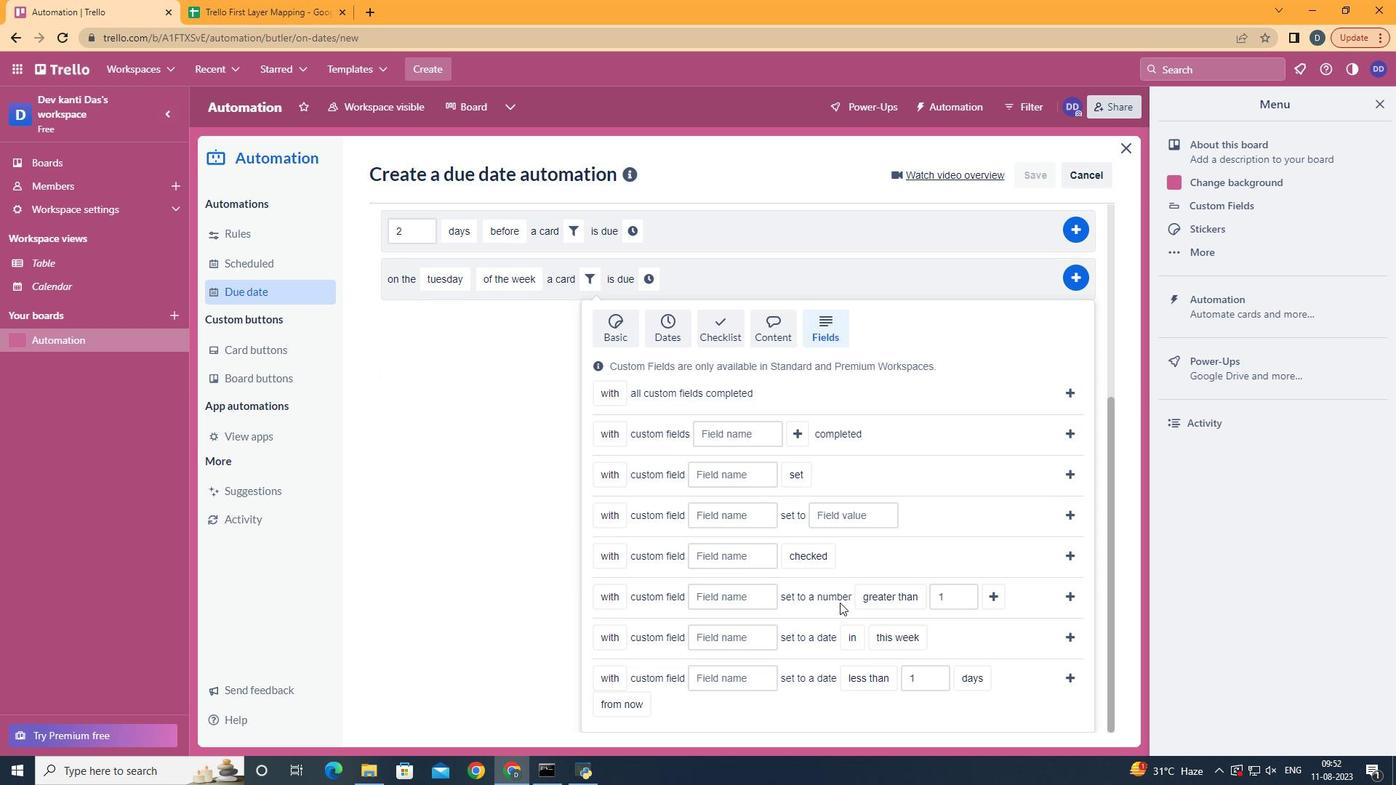 
Action: Mouse moved to (648, 670)
Screenshot: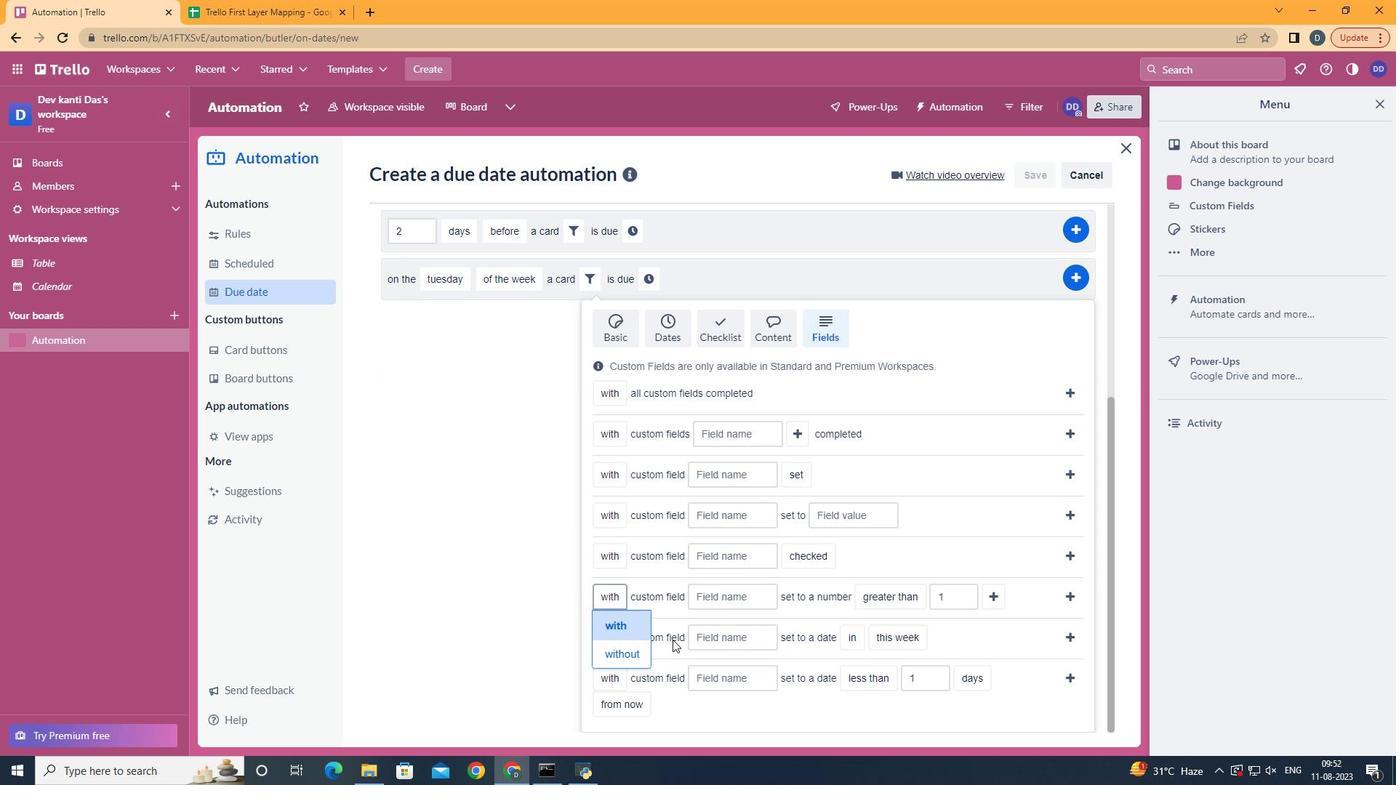 
Action: Mouse pressed left at (648, 670)
Screenshot: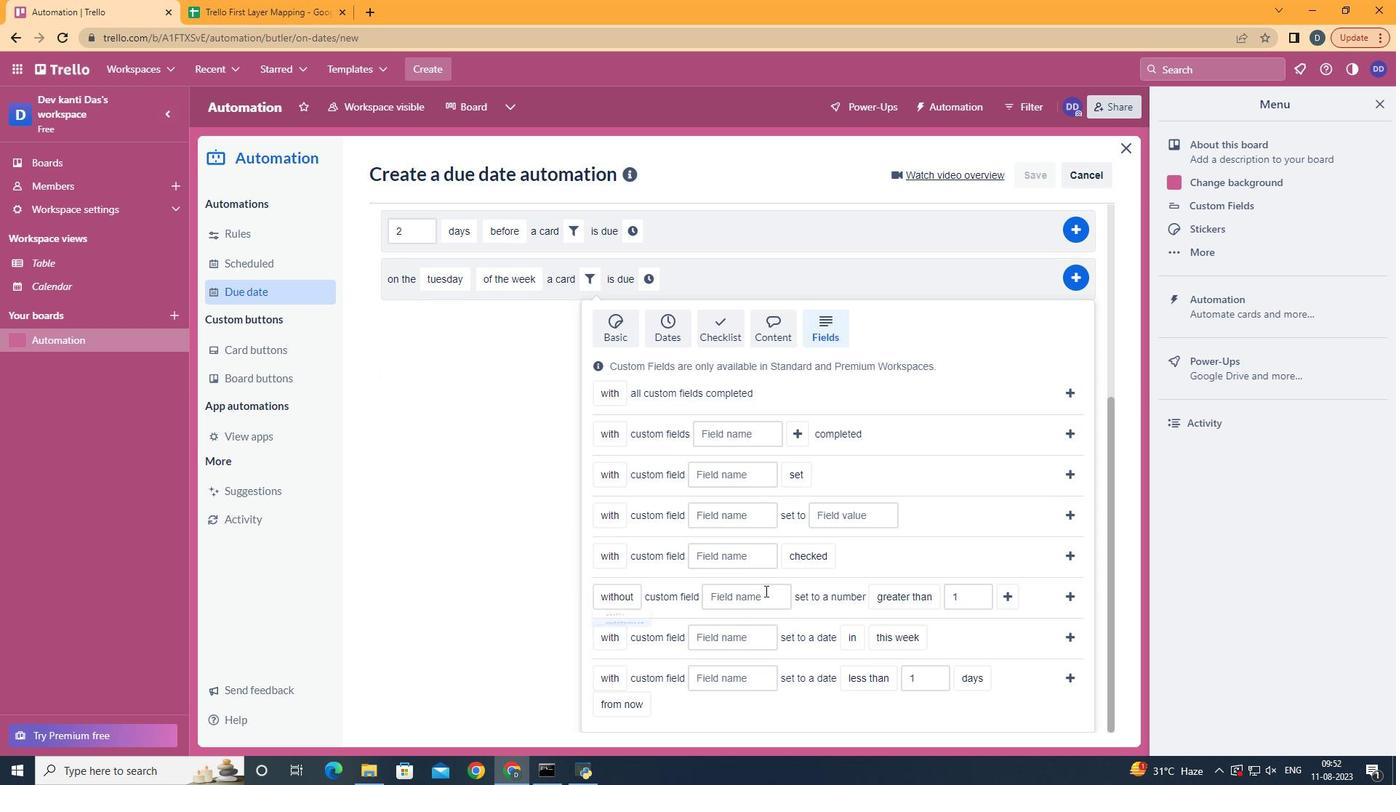 
Action: Mouse moved to (758, 601)
Screenshot: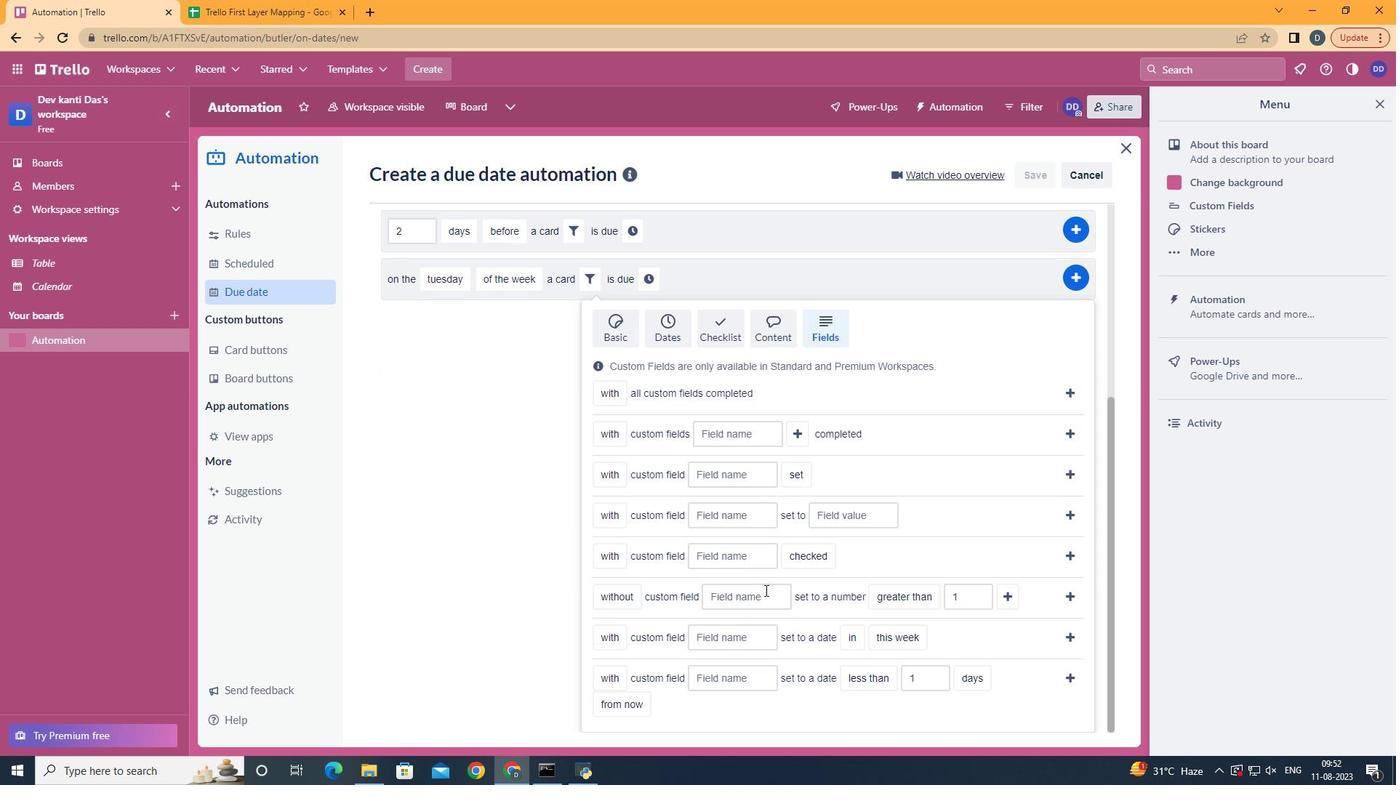 
Action: Mouse pressed left at (758, 601)
Screenshot: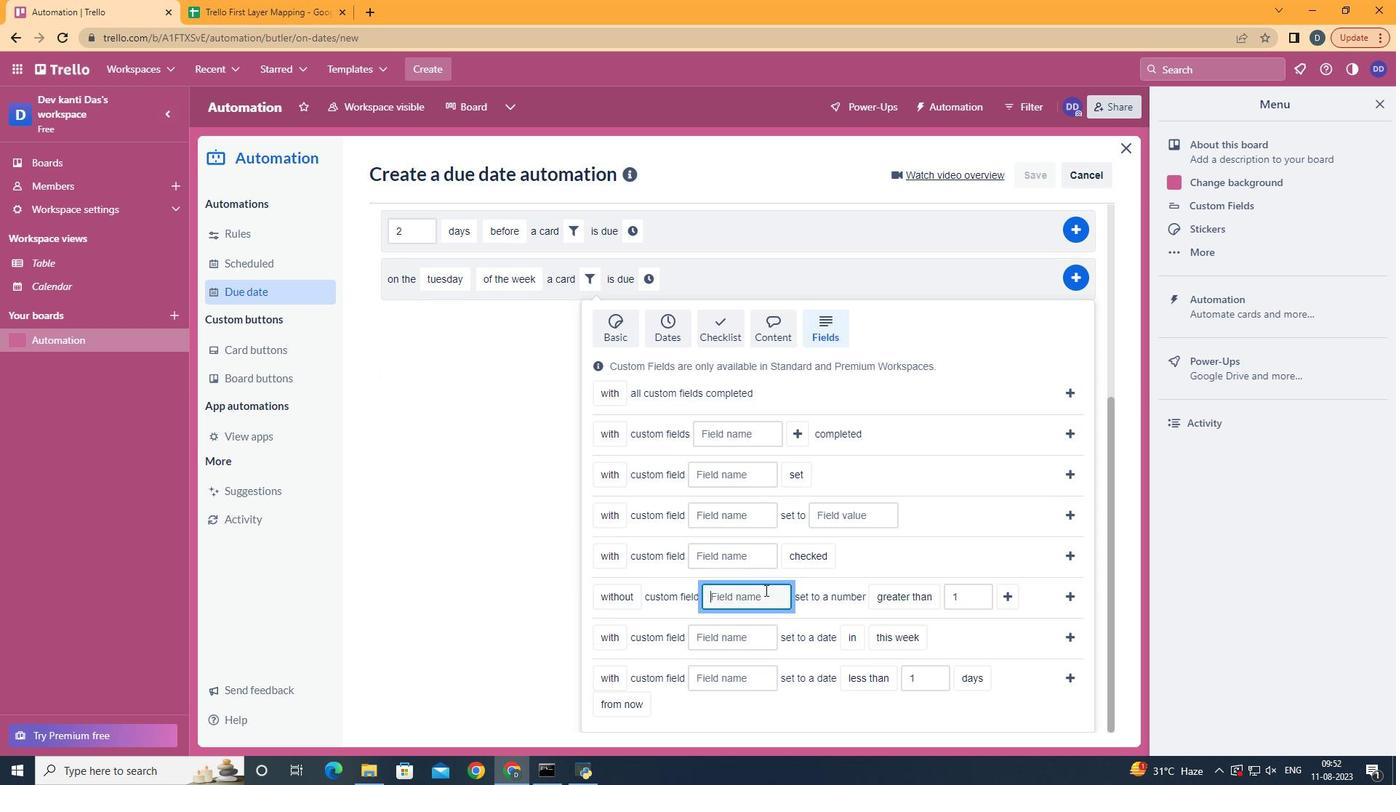 
Action: Key pressed <Key.shift>Resume
Screenshot: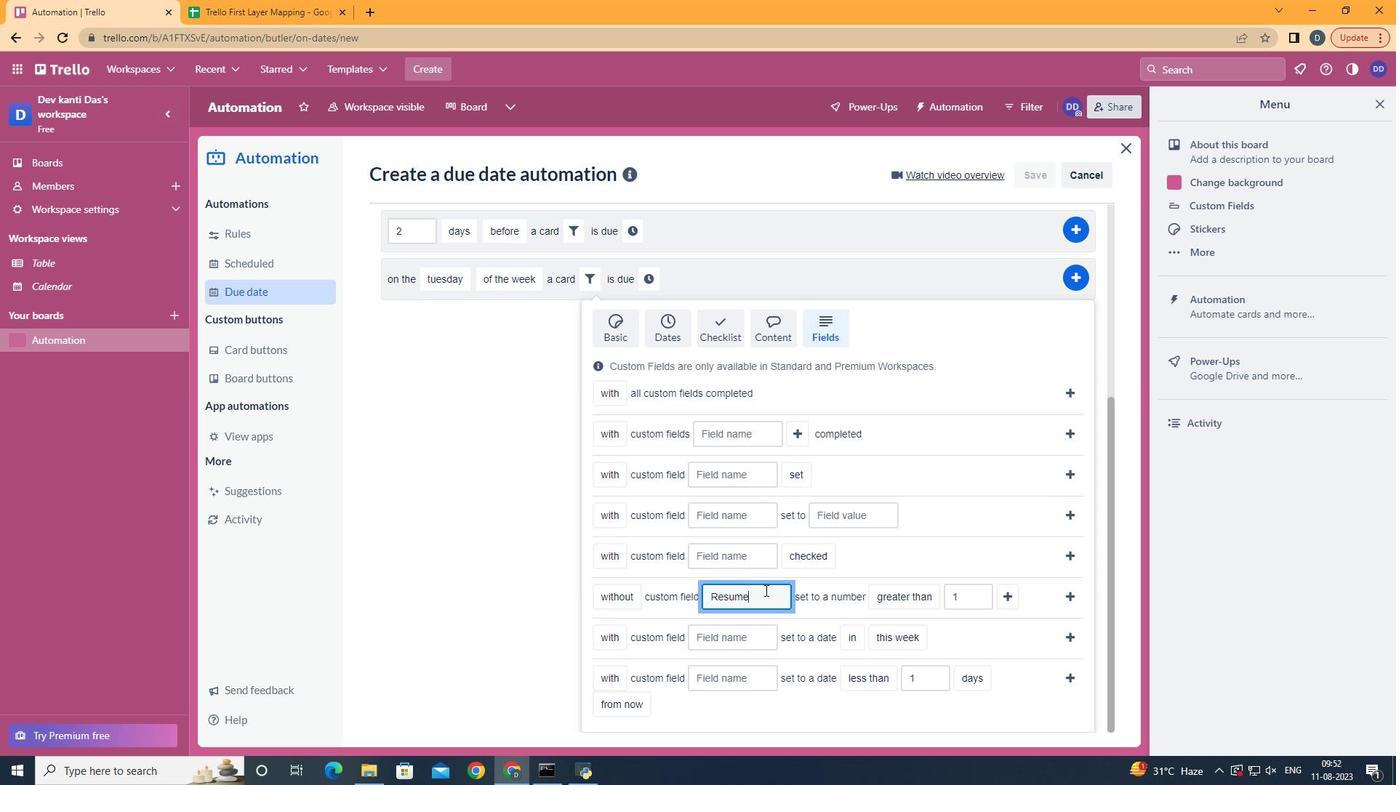 
Action: Mouse moved to (884, 702)
Screenshot: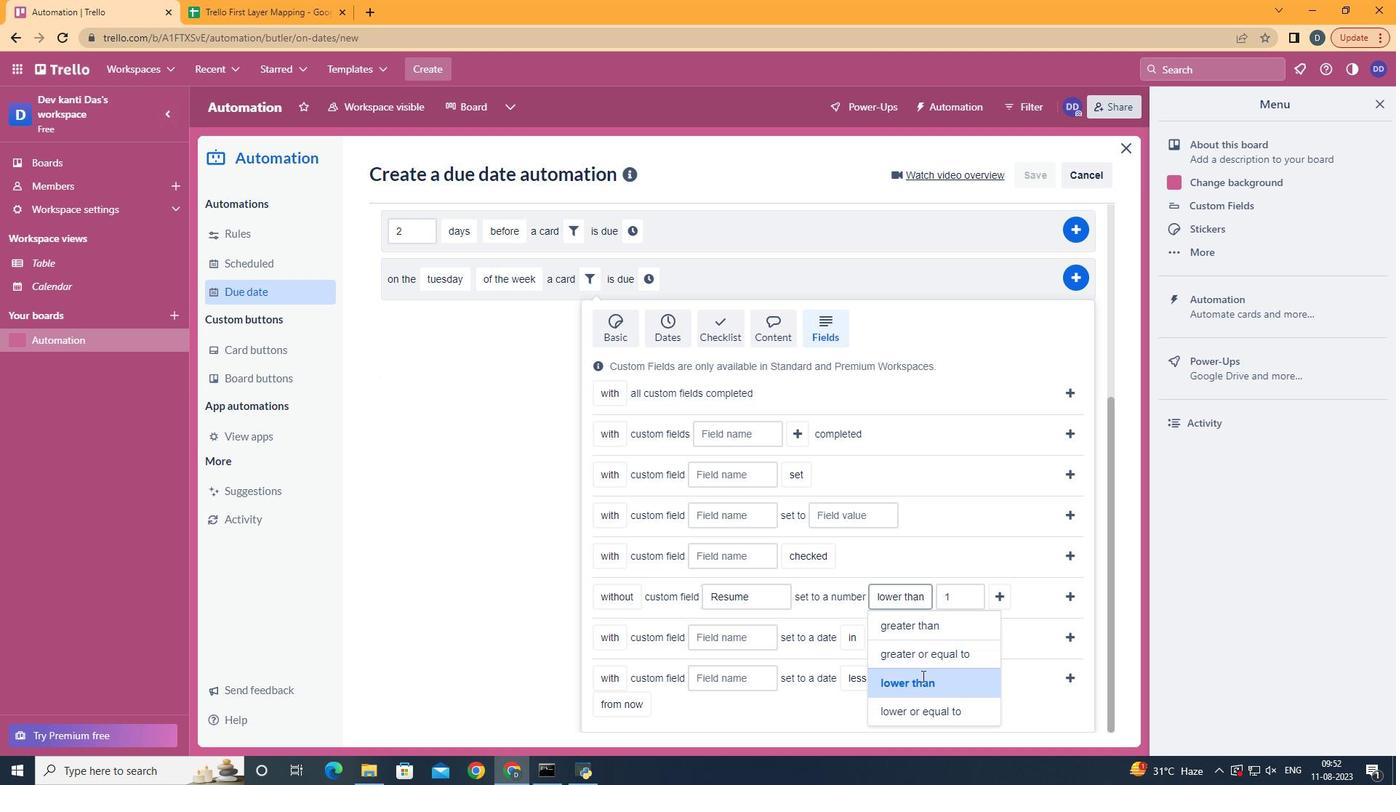 
Action: Mouse pressed left at (884, 702)
Screenshot: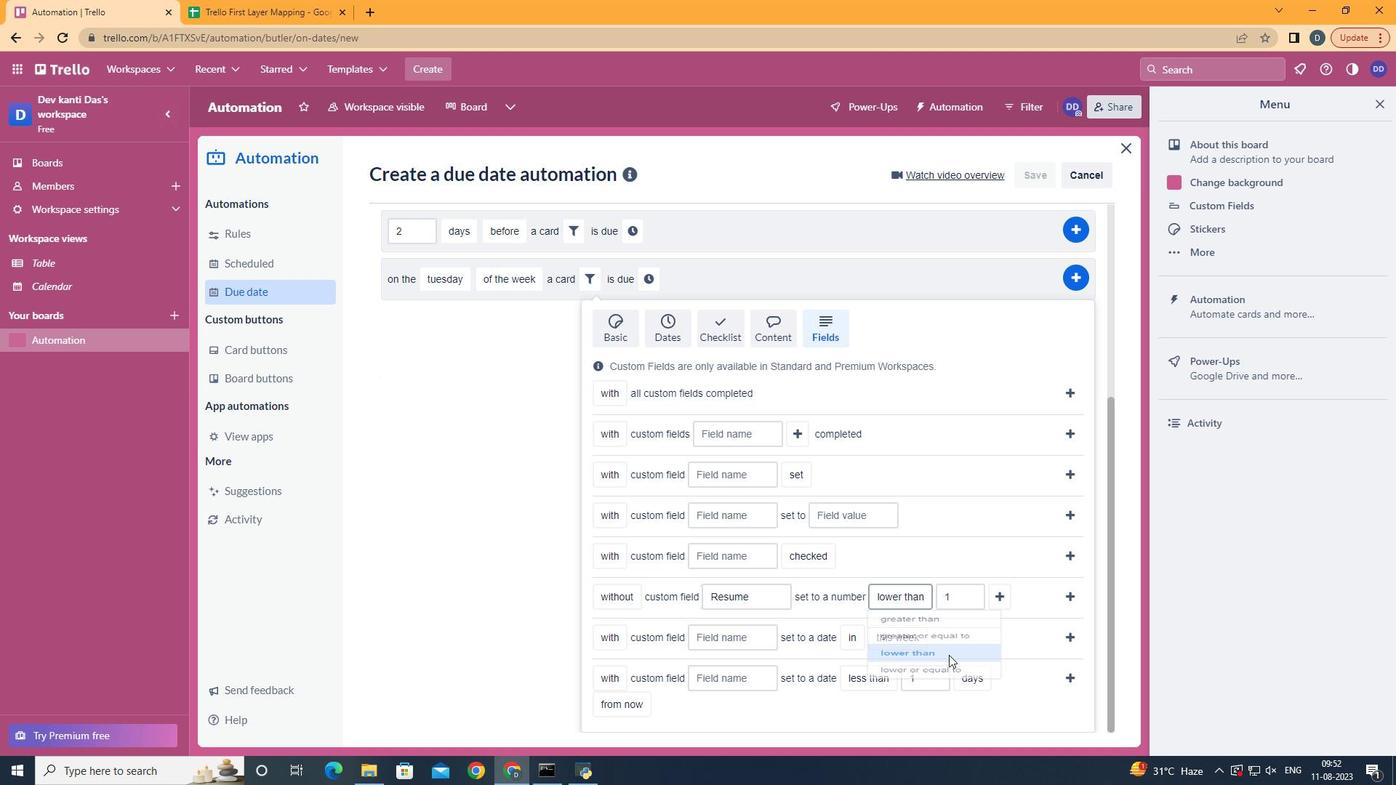 
Action: Mouse moved to (963, 607)
Screenshot: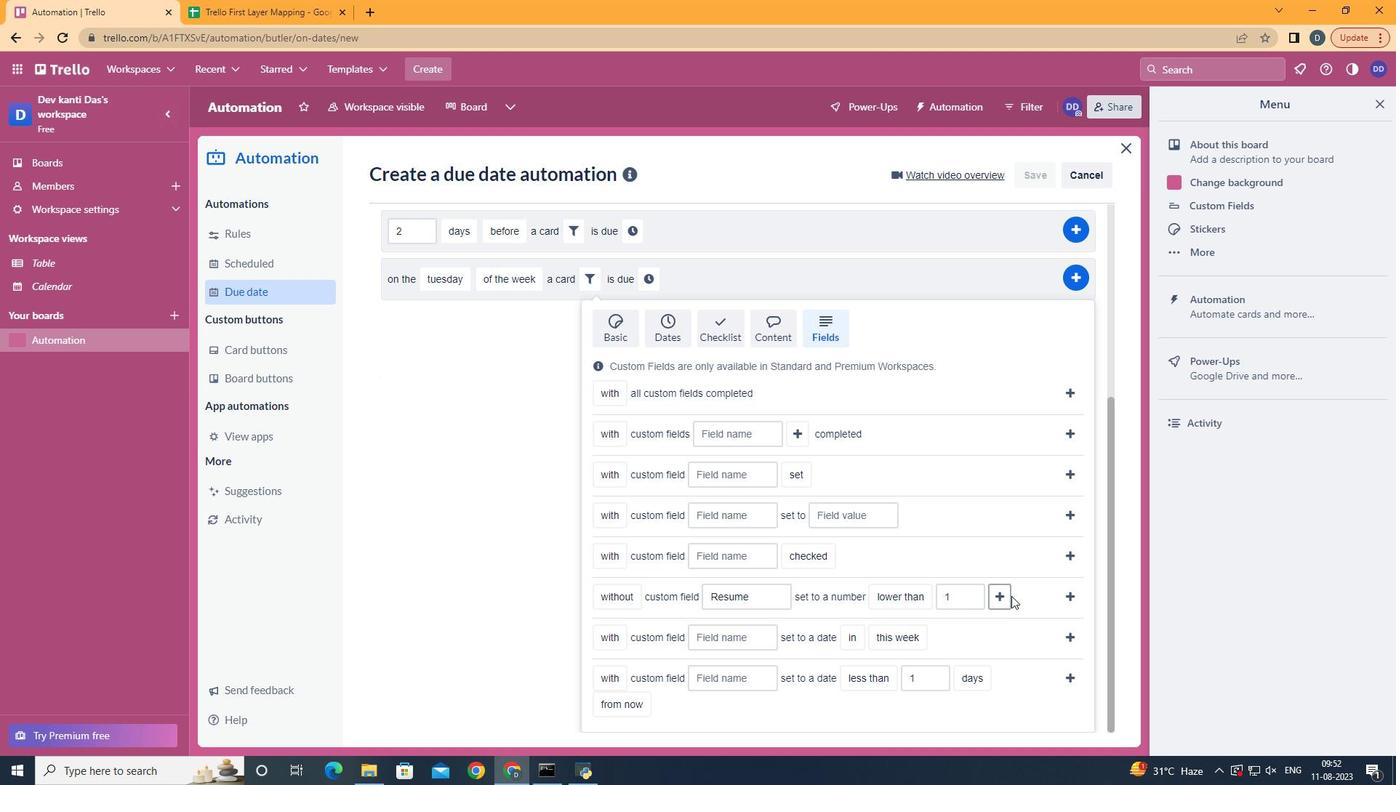 
Action: Mouse pressed left at (963, 607)
Screenshot: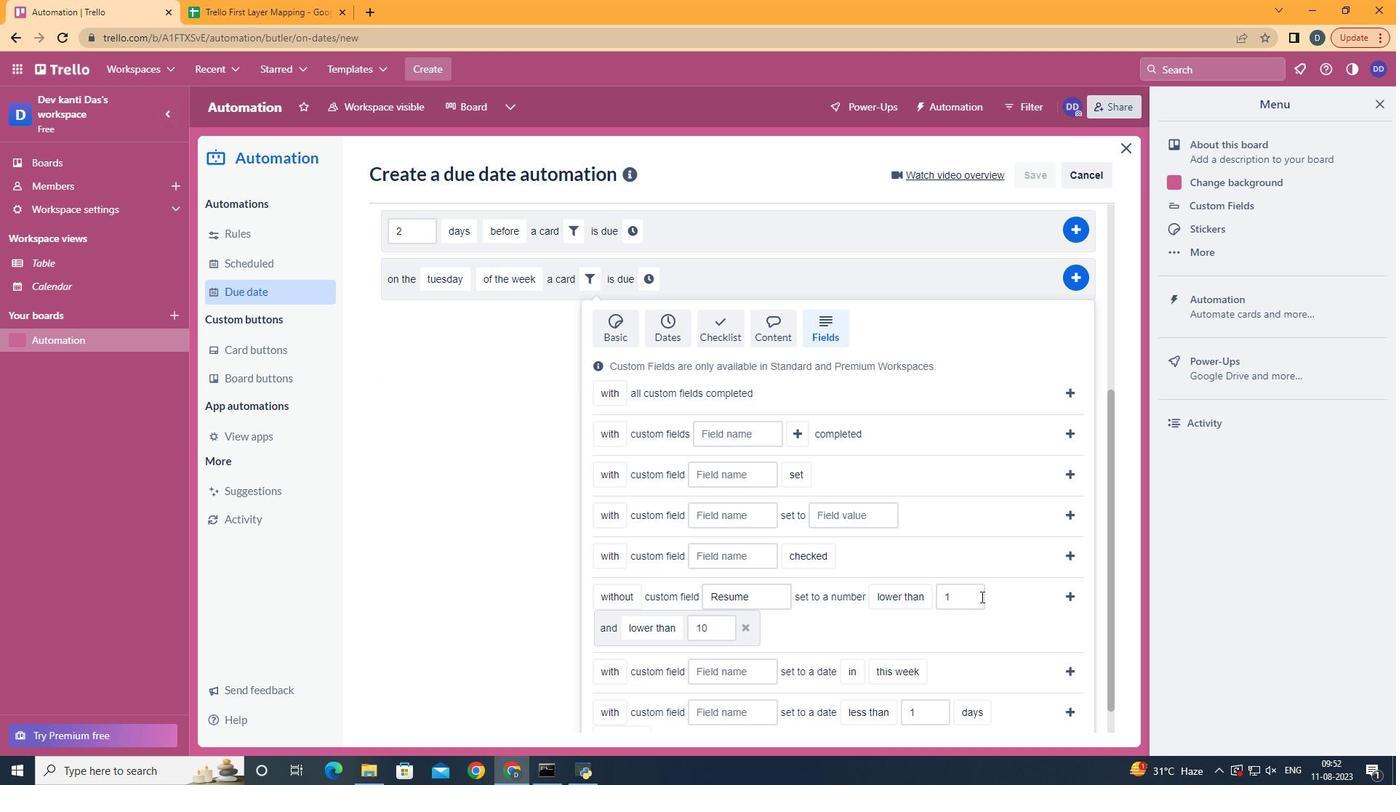 
Action: Mouse moved to (705, 583)
Screenshot: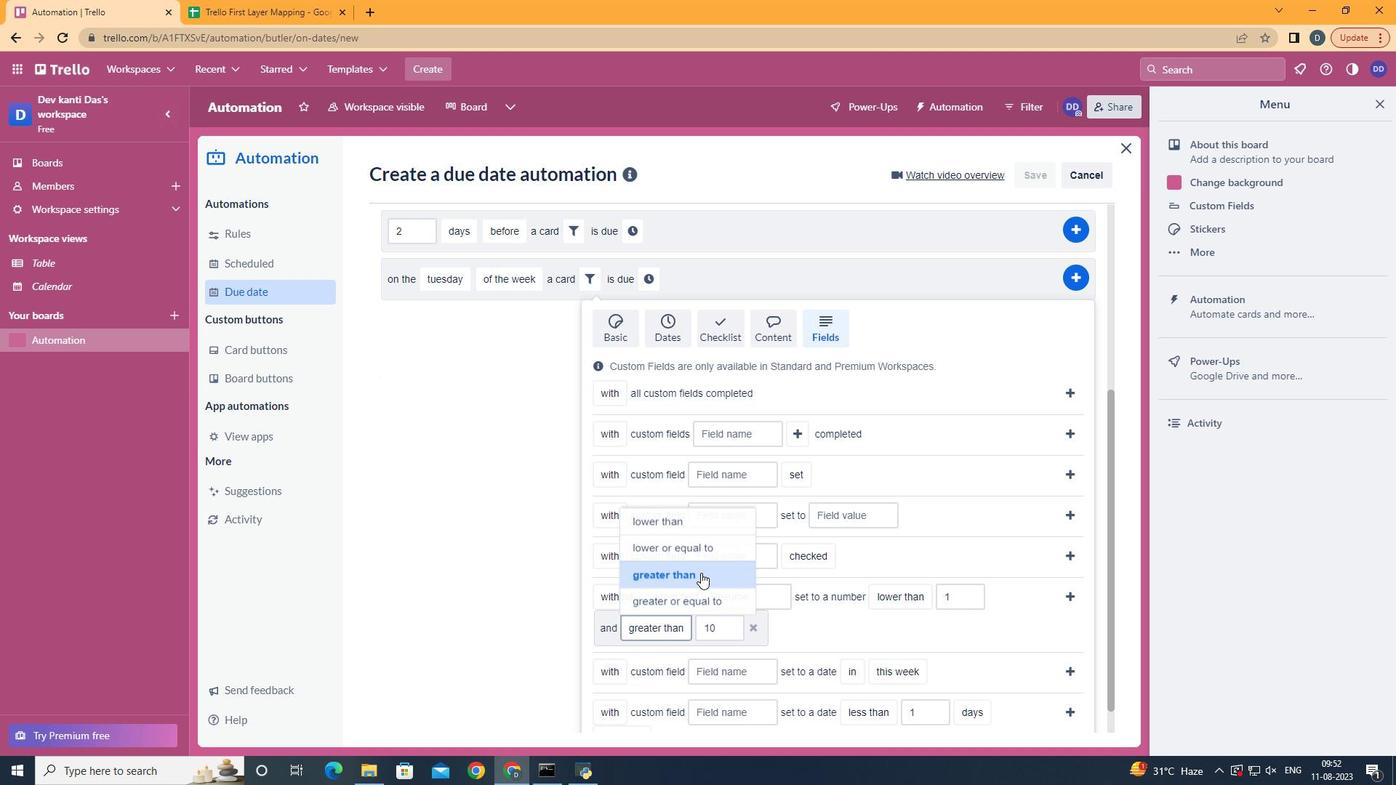
Action: Mouse pressed left at (705, 583)
Screenshot: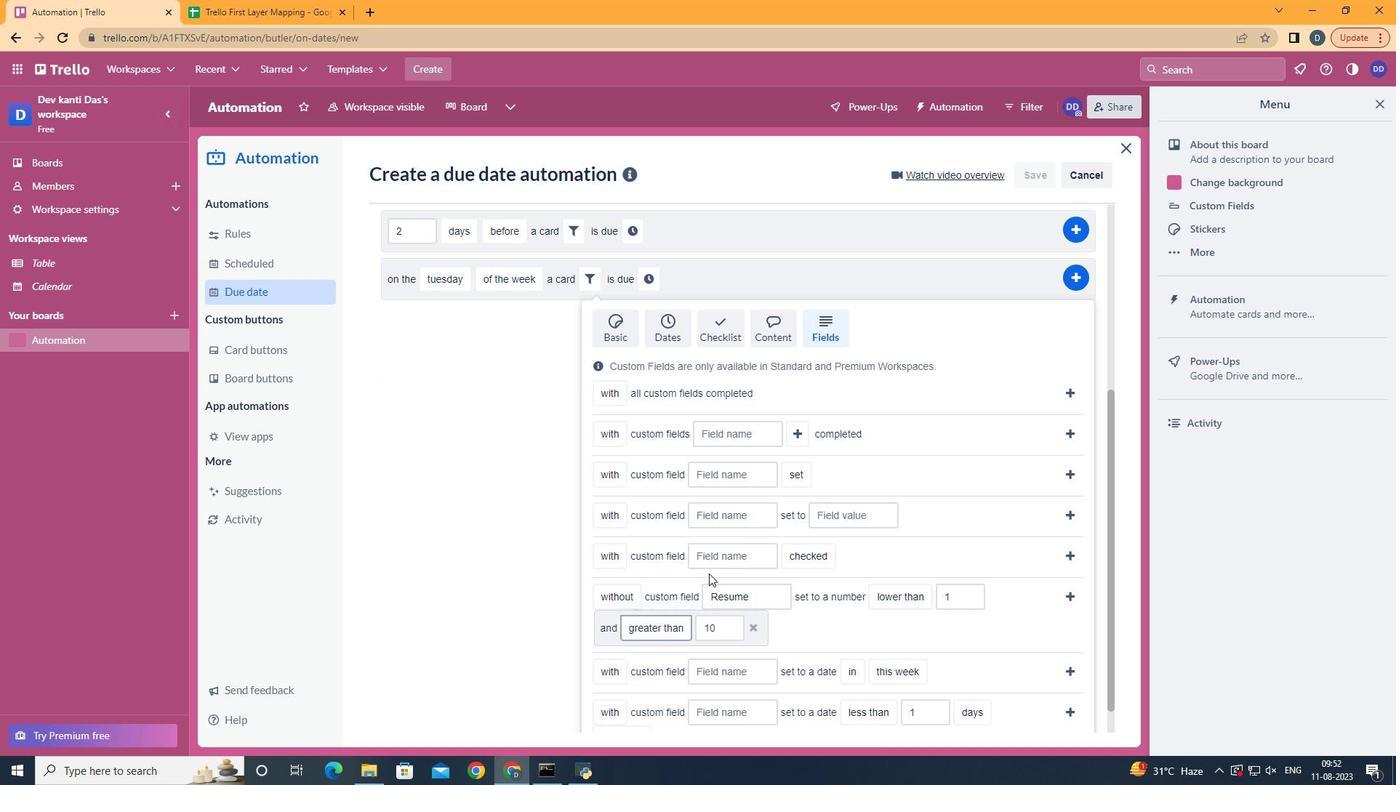 
Action: Mouse moved to (1017, 606)
Screenshot: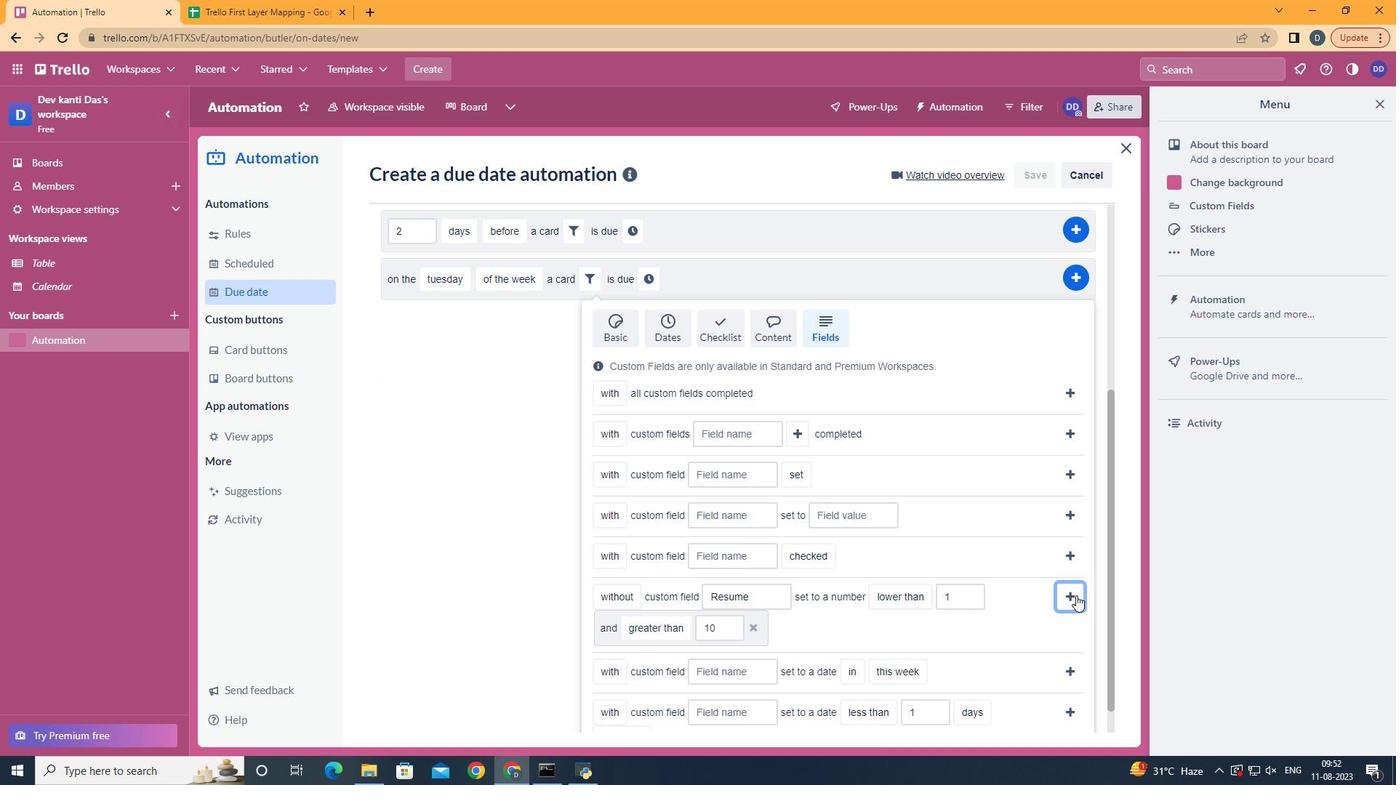 
Action: Mouse pressed left at (1017, 606)
Screenshot: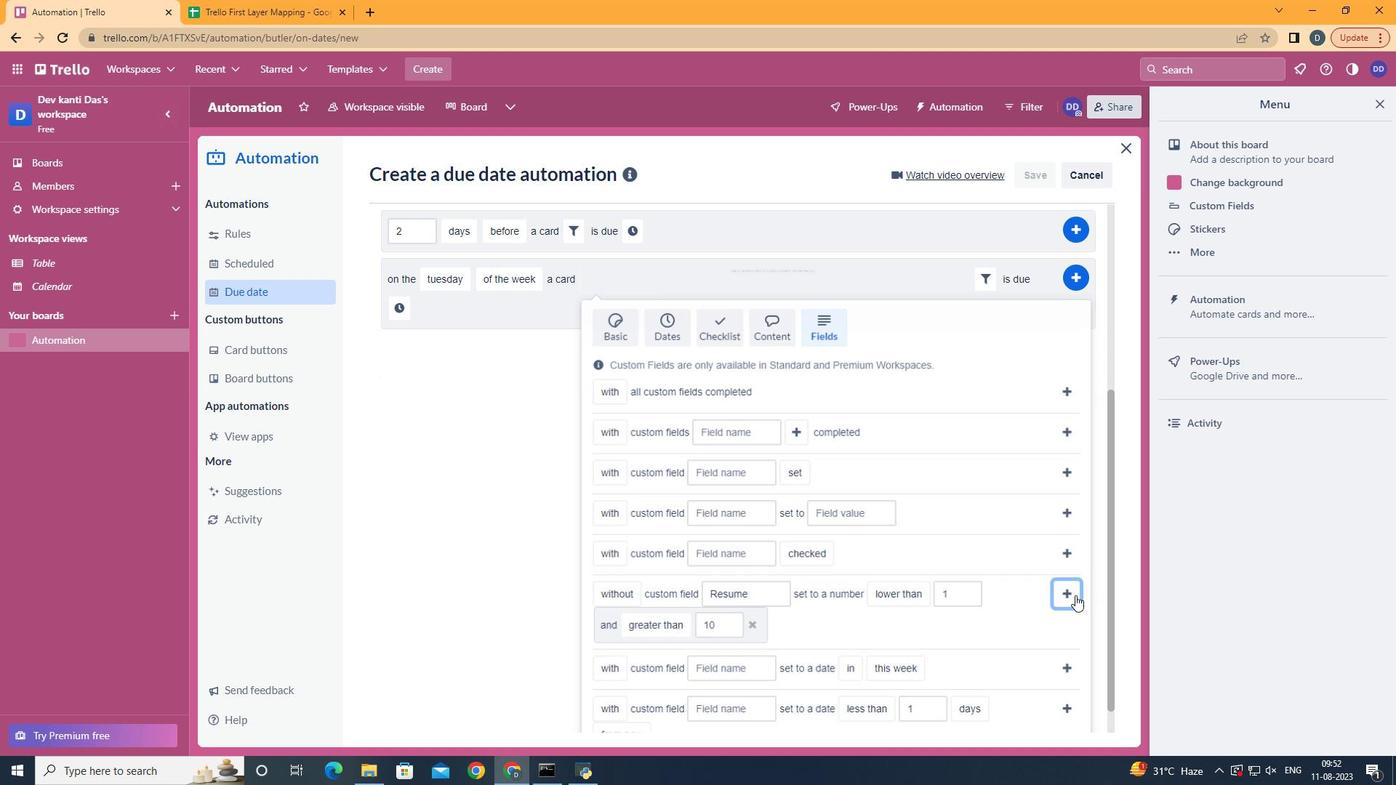 
Action: Mouse moved to (450, 632)
Screenshot: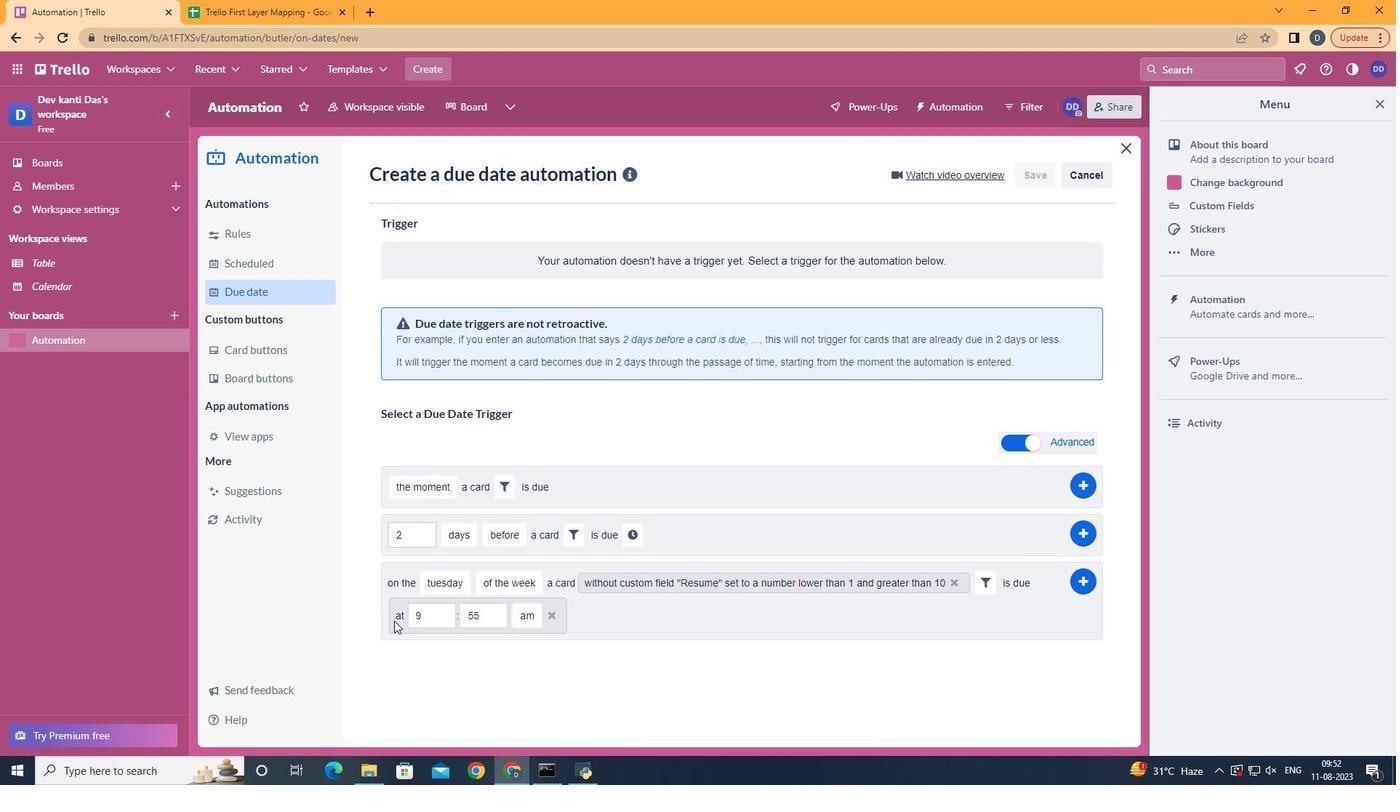 
Action: Mouse pressed left at (450, 632)
Screenshot: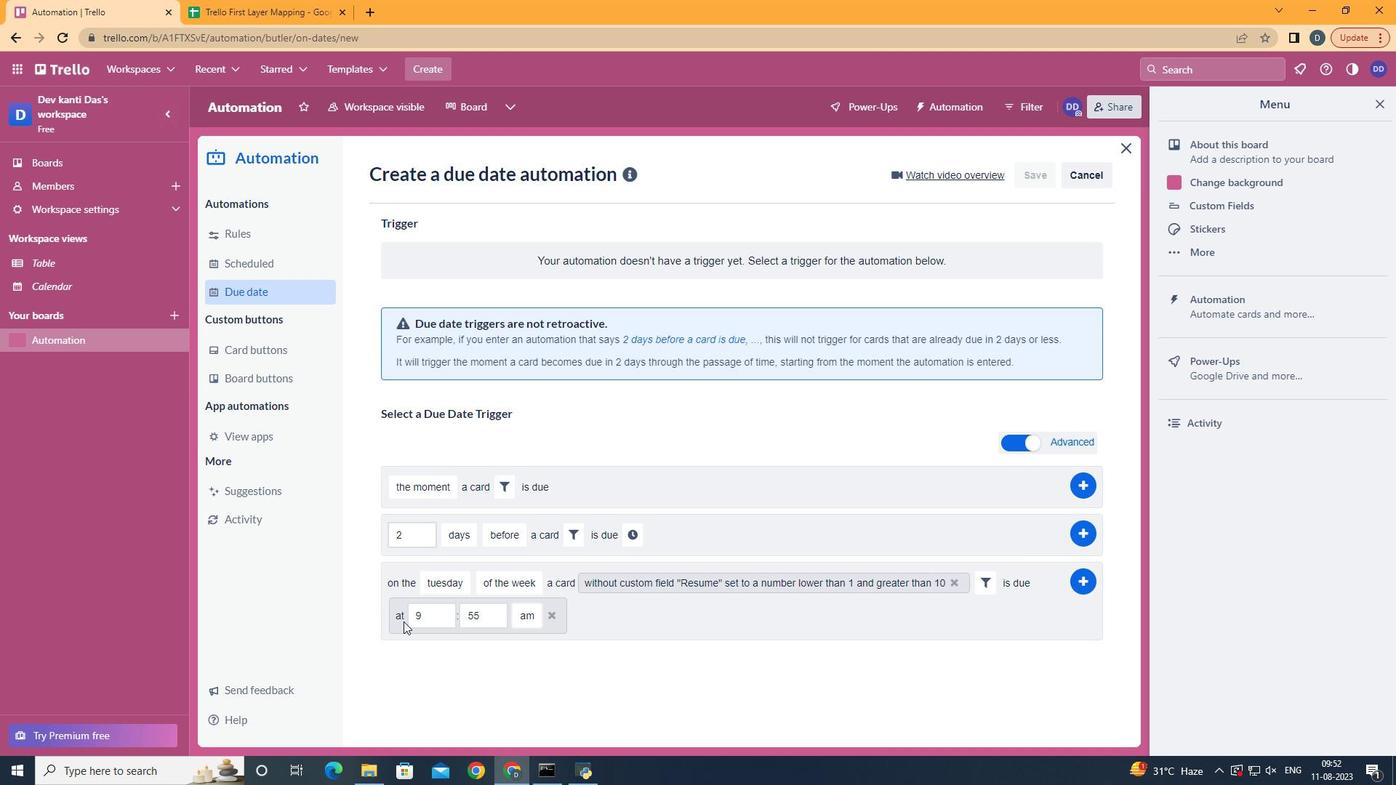 
Action: Mouse moved to (493, 639)
Screenshot: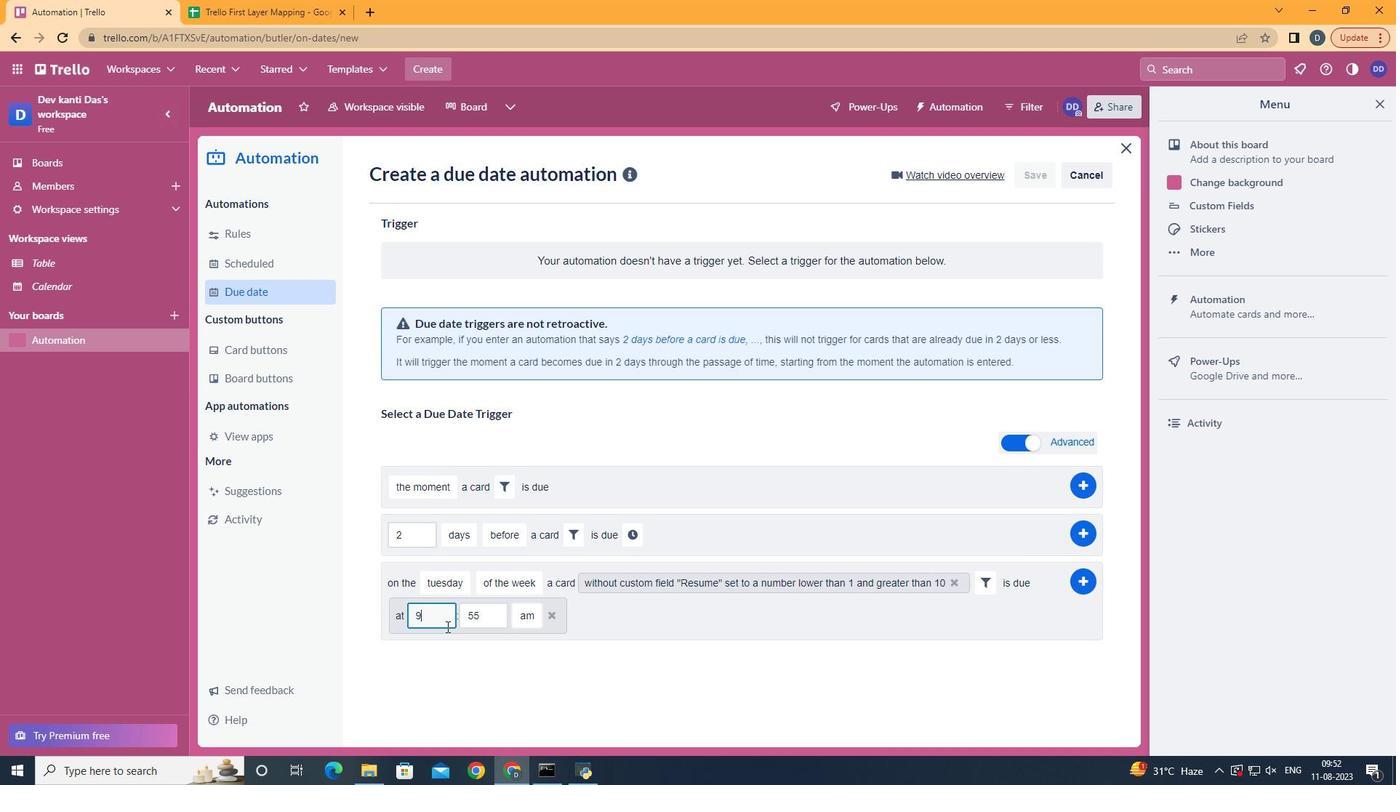 
Action: Mouse pressed left at (493, 639)
Screenshot: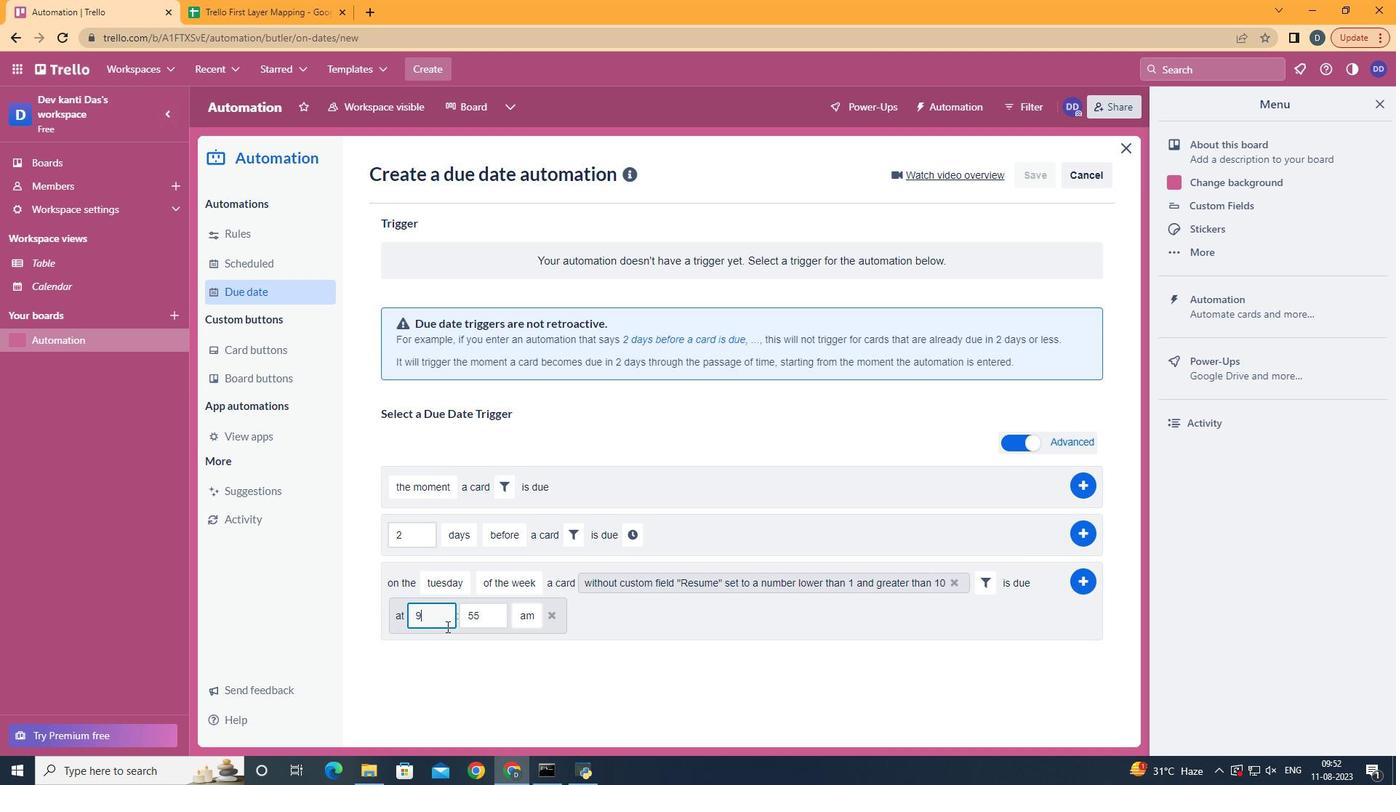 
Action: Key pressed <Key.backspace>11
Screenshot: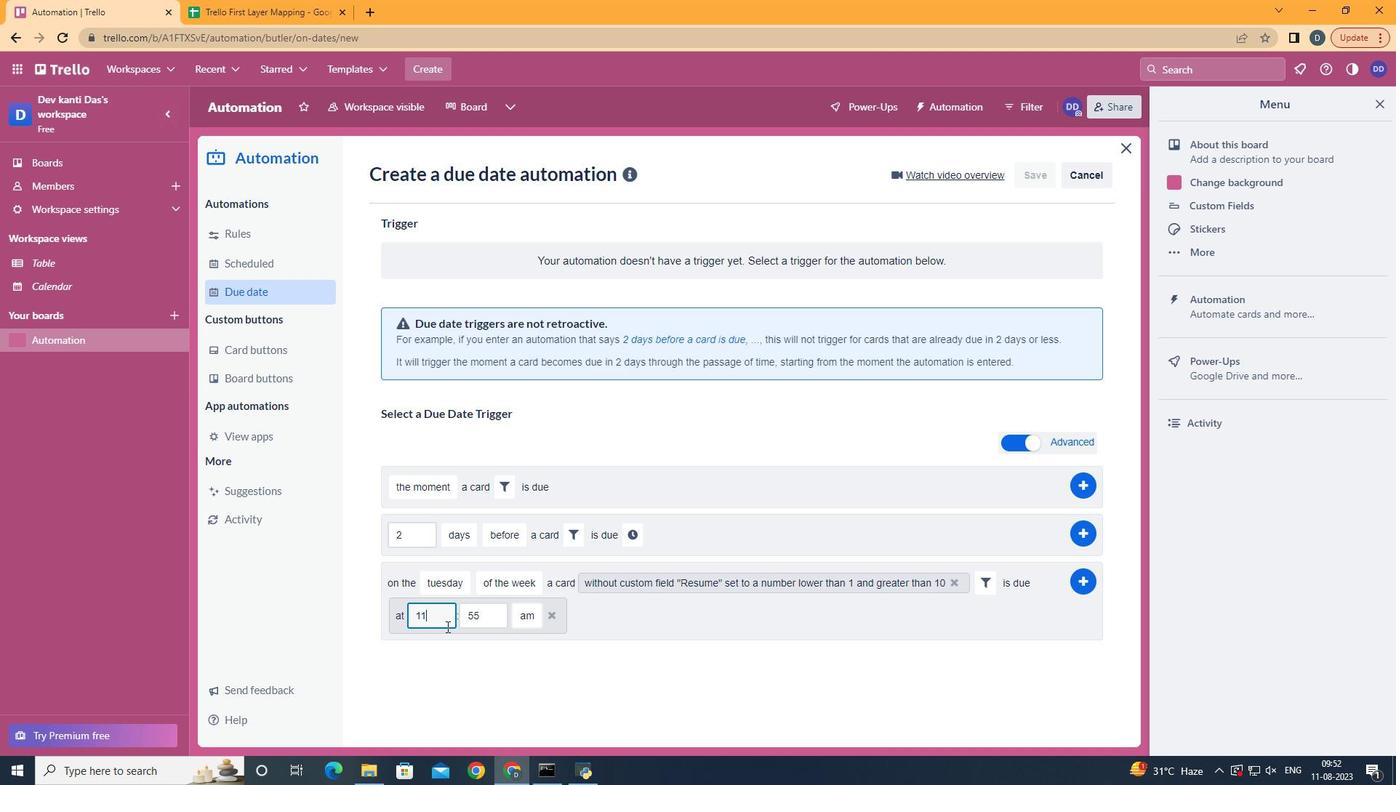 
Action: Mouse moved to (537, 623)
Screenshot: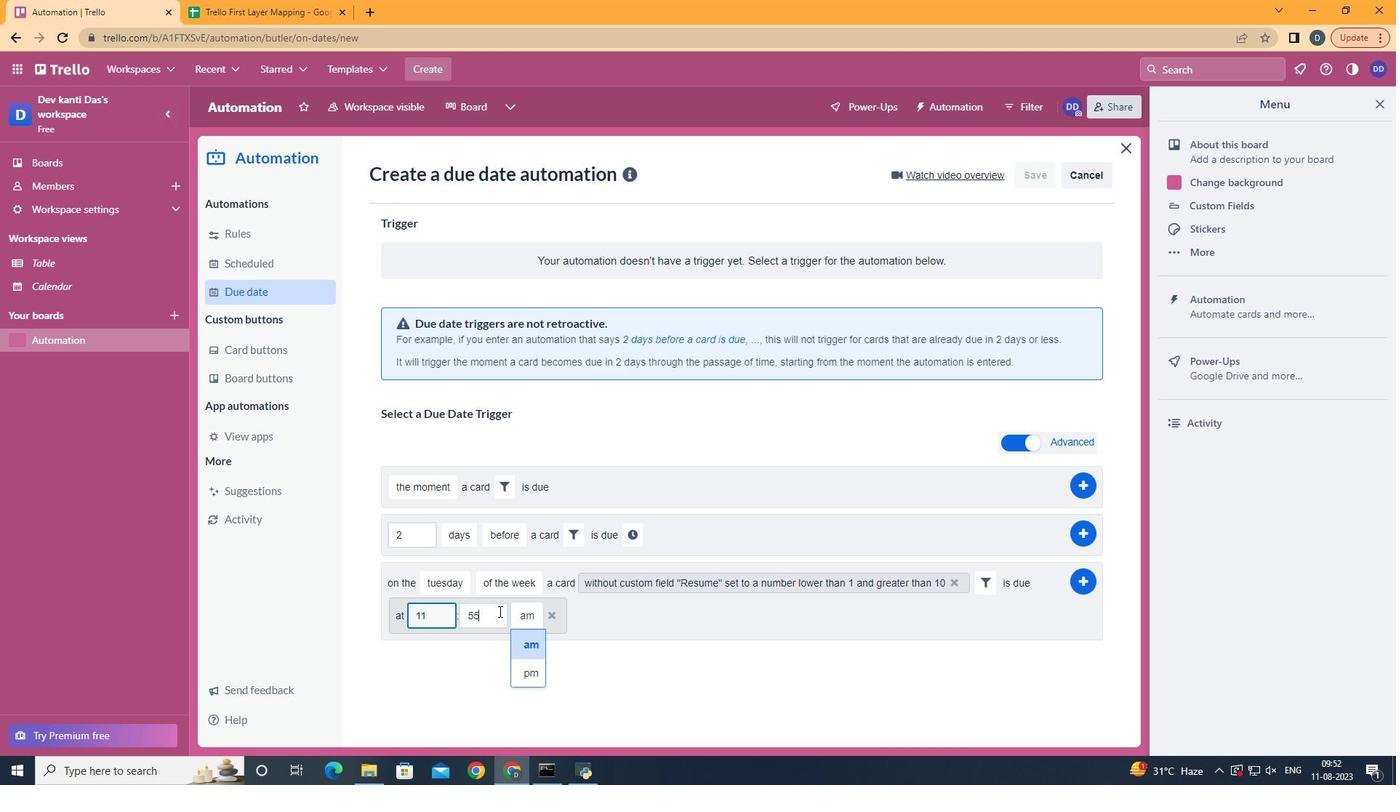 
Action: Mouse pressed left at (537, 623)
Screenshot: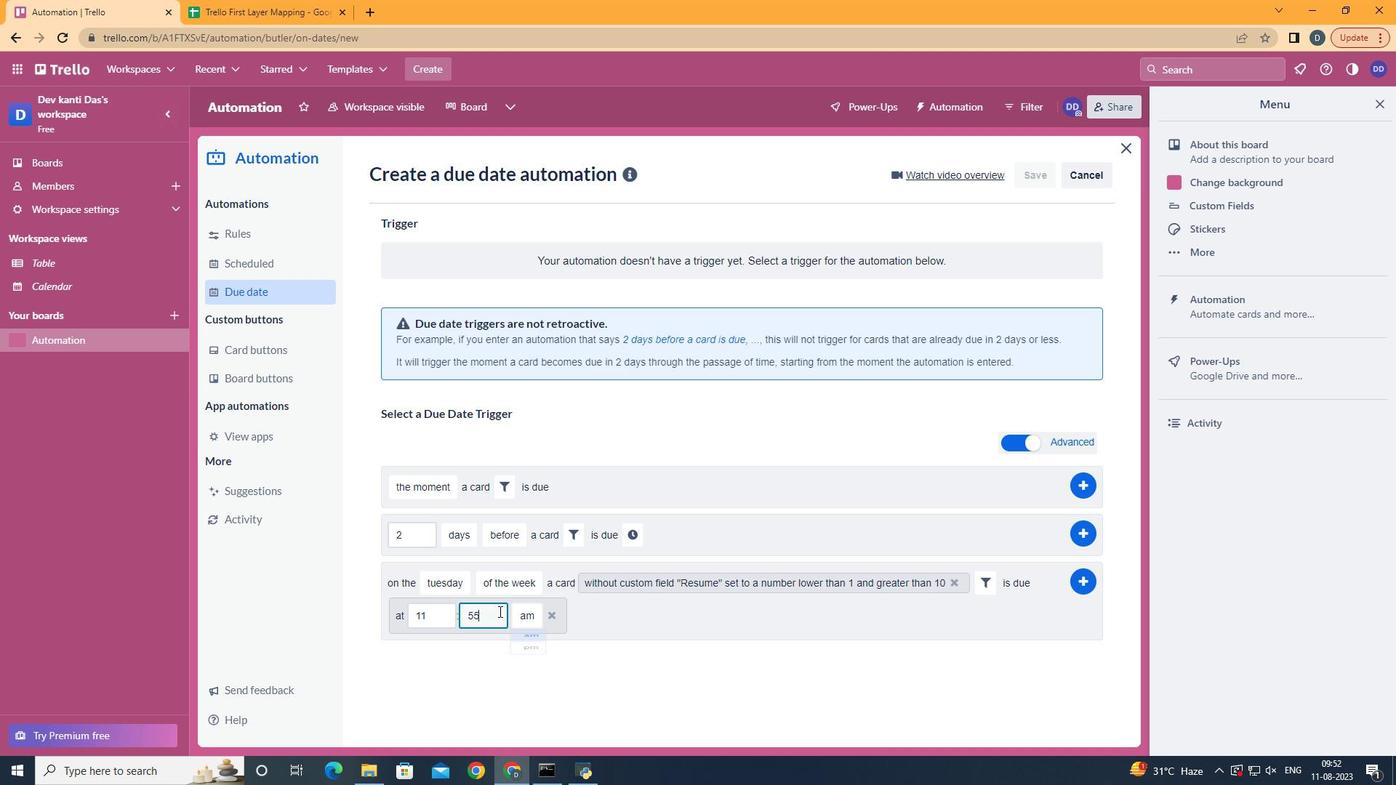 
Action: Key pressed <Key.backspace><Key.backspace>00
Screenshot: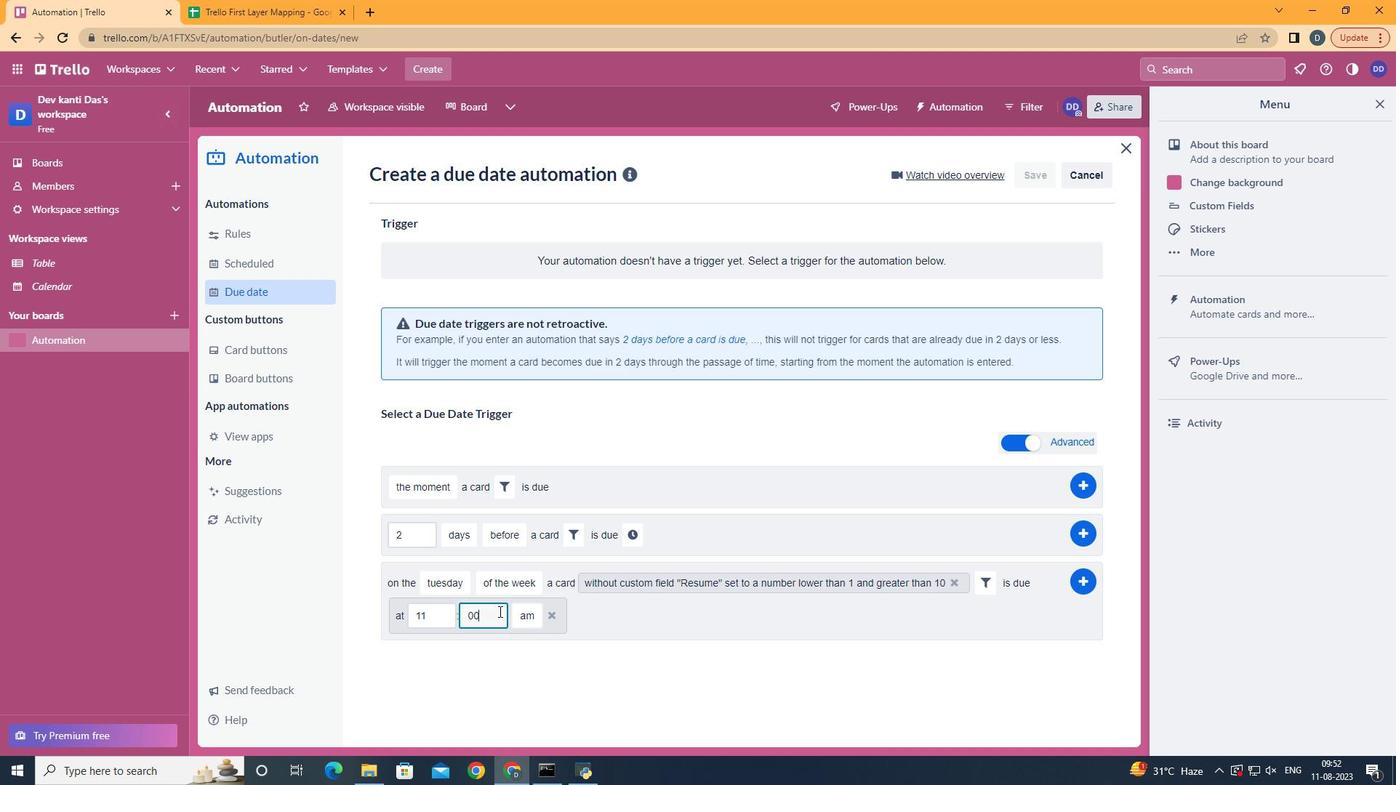 
Action: Mouse moved to (1018, 600)
Screenshot: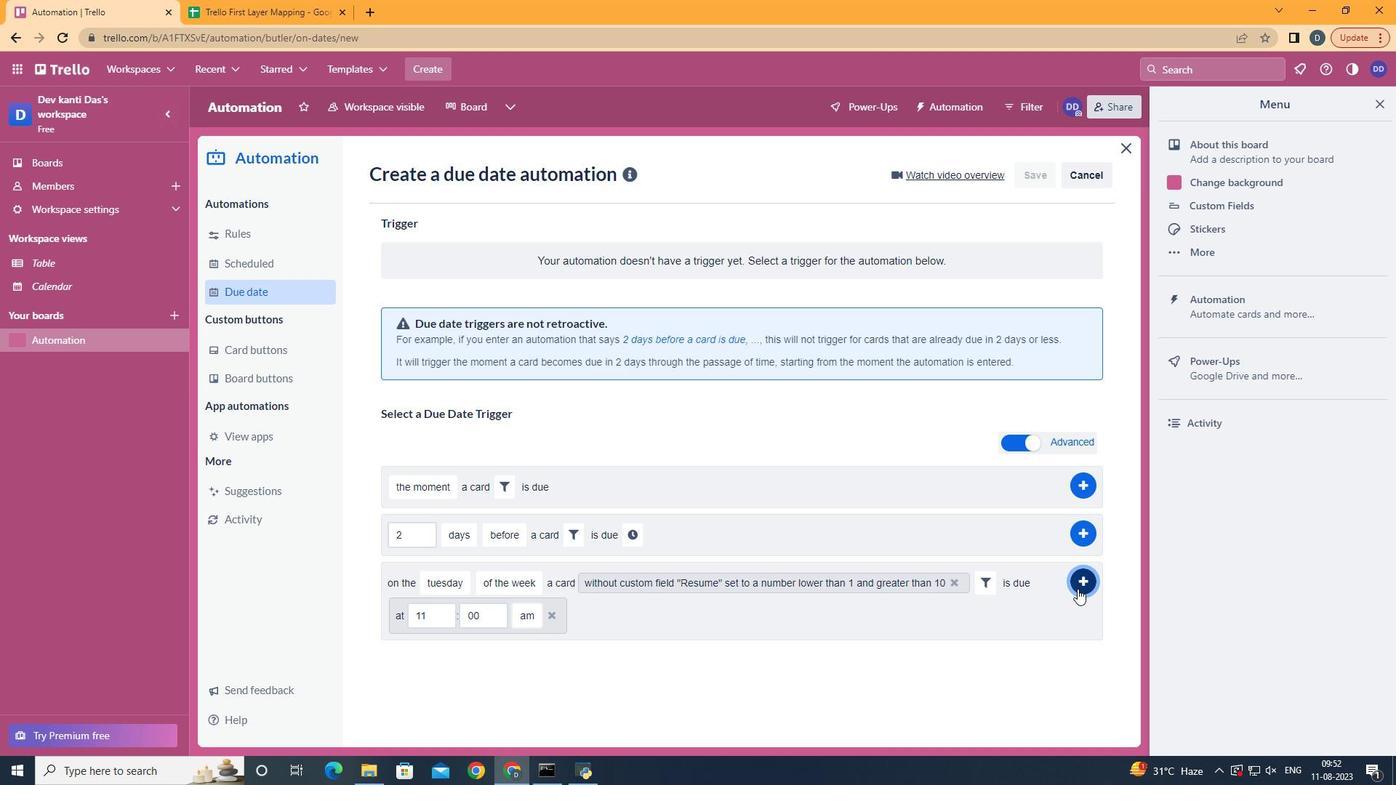 
Action: Mouse pressed left at (1018, 600)
Screenshot: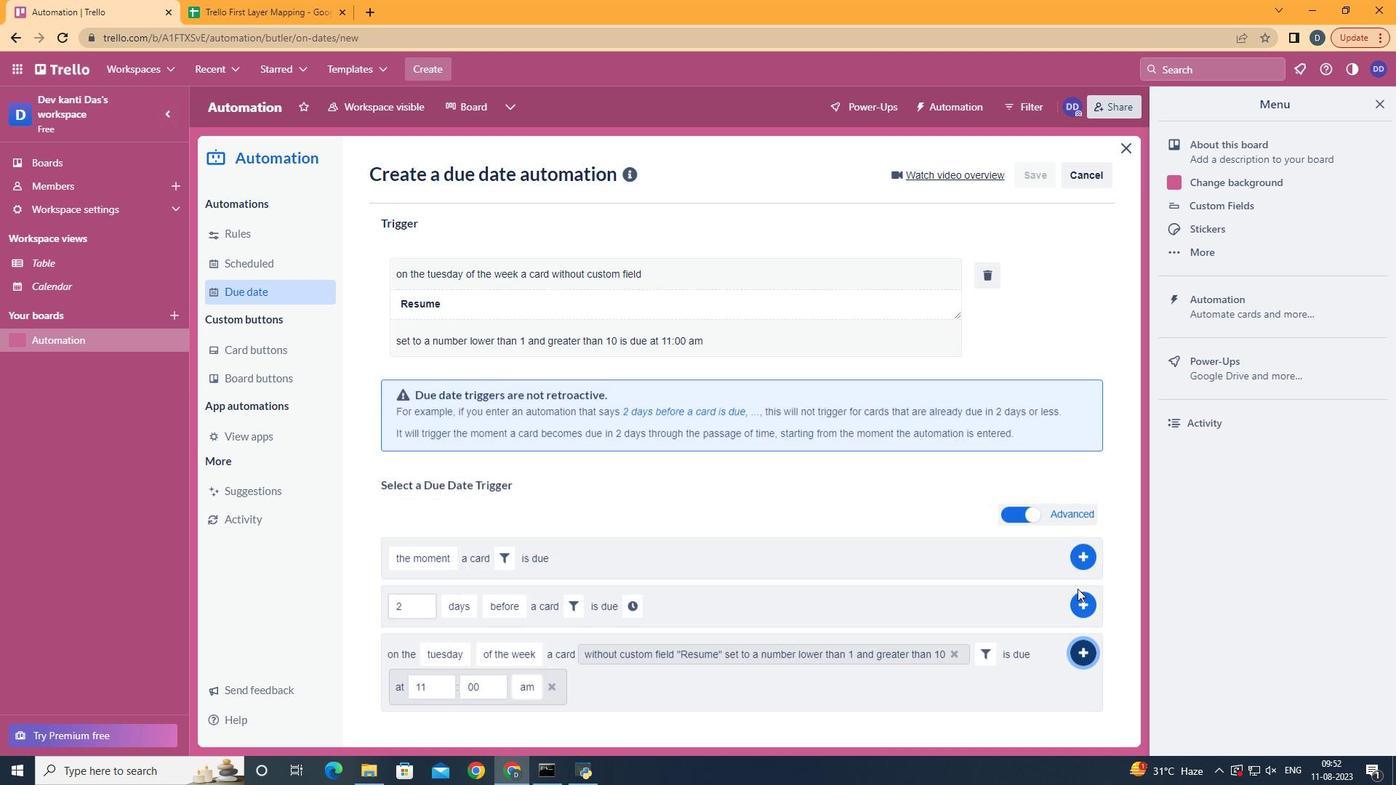 
Action: Mouse moved to (695, 359)
Screenshot: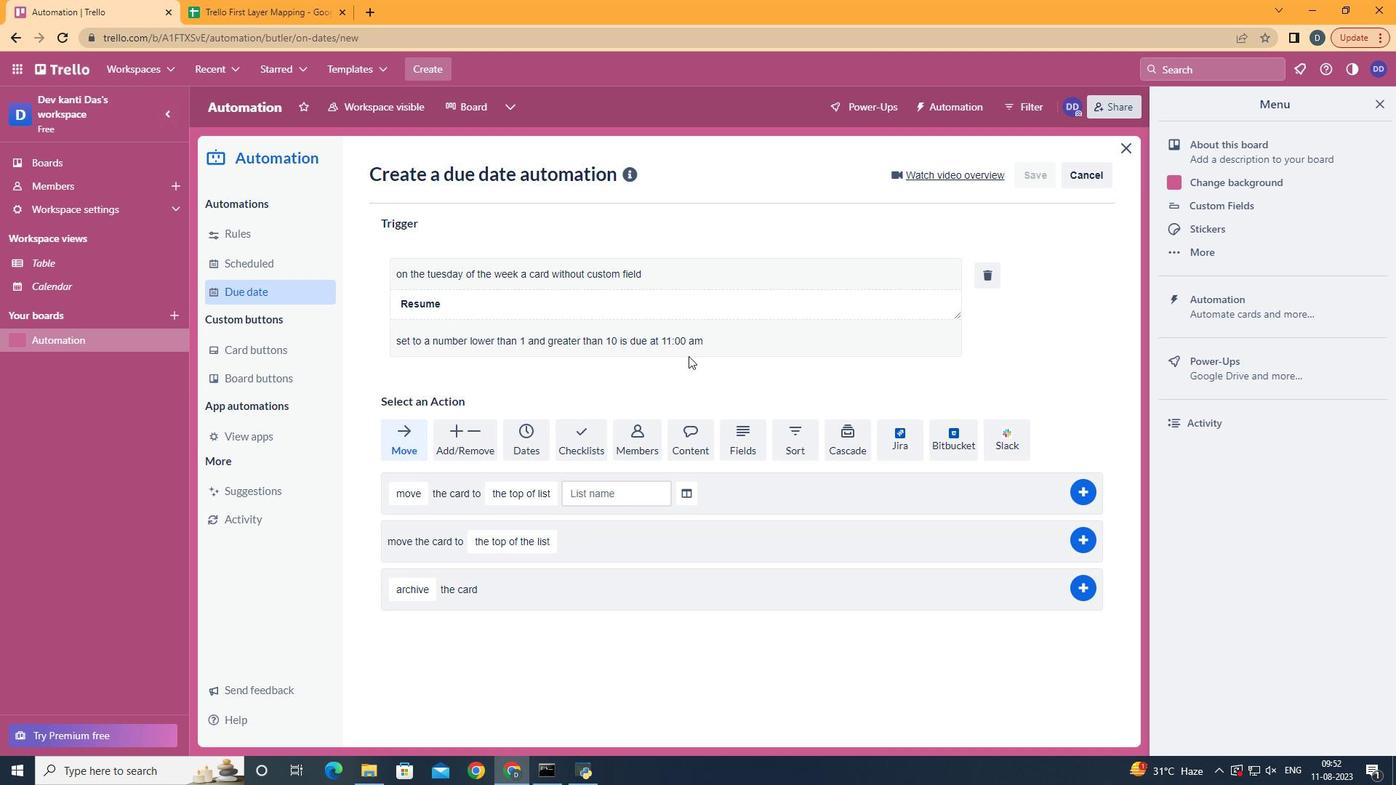 
